 Task: Create a due date automation trigger when advanced on, on the tuesday of the week a card is due add fields with custom field "Resume" set to a number lower than 1 and greater than 10 at 11:00 AM.
Action: Mouse moved to (815, 255)
Screenshot: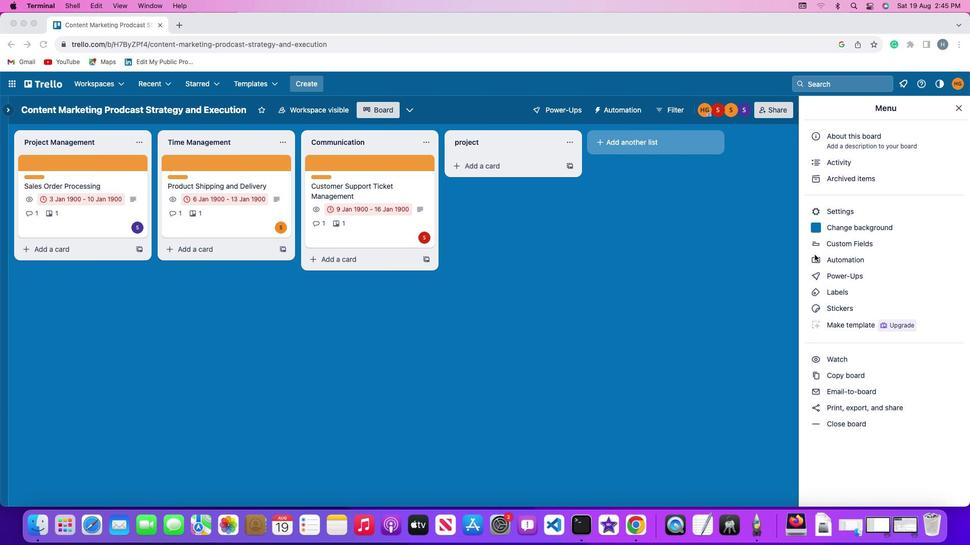 
Action: Mouse pressed left at (815, 255)
Screenshot: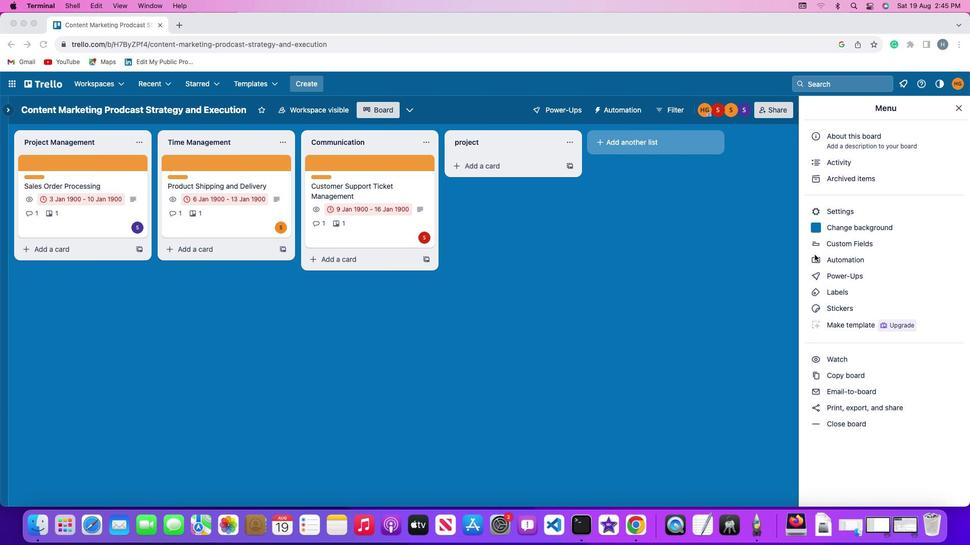 
Action: Mouse moved to (815, 255)
Screenshot: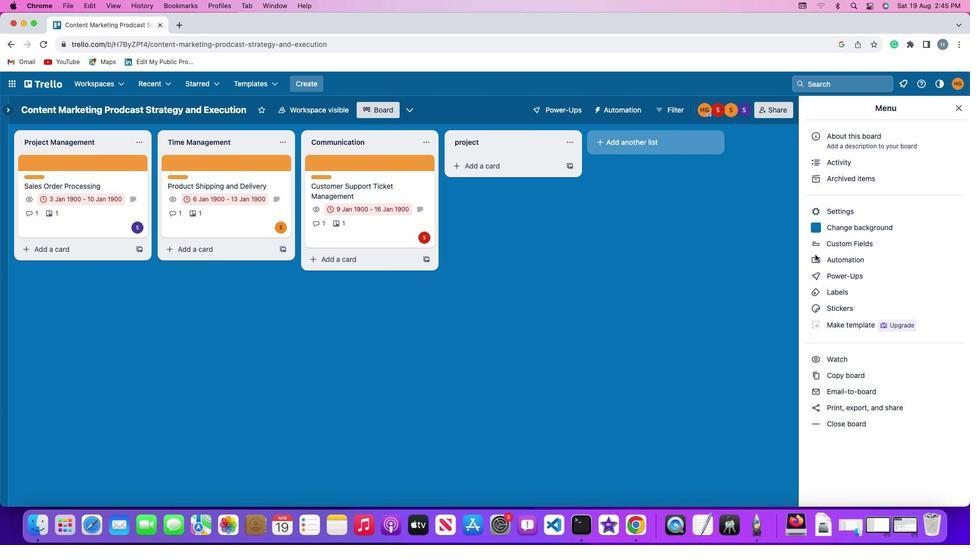 
Action: Mouse pressed left at (815, 255)
Screenshot: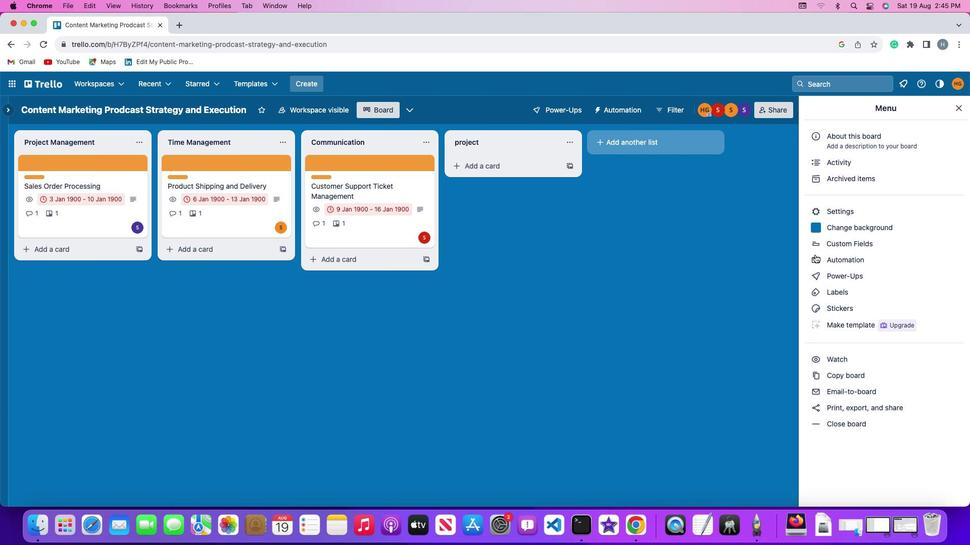 
Action: Mouse moved to (53, 238)
Screenshot: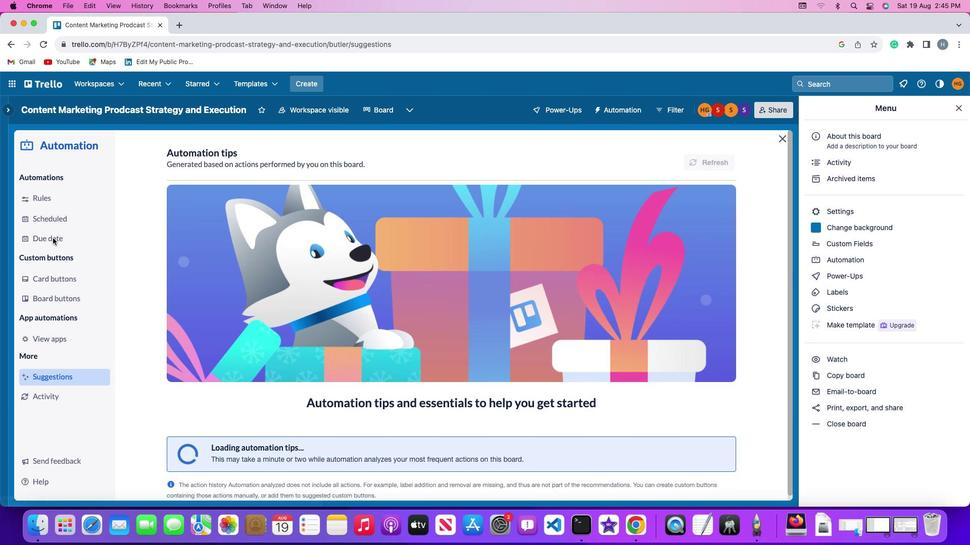 
Action: Mouse pressed left at (53, 238)
Screenshot: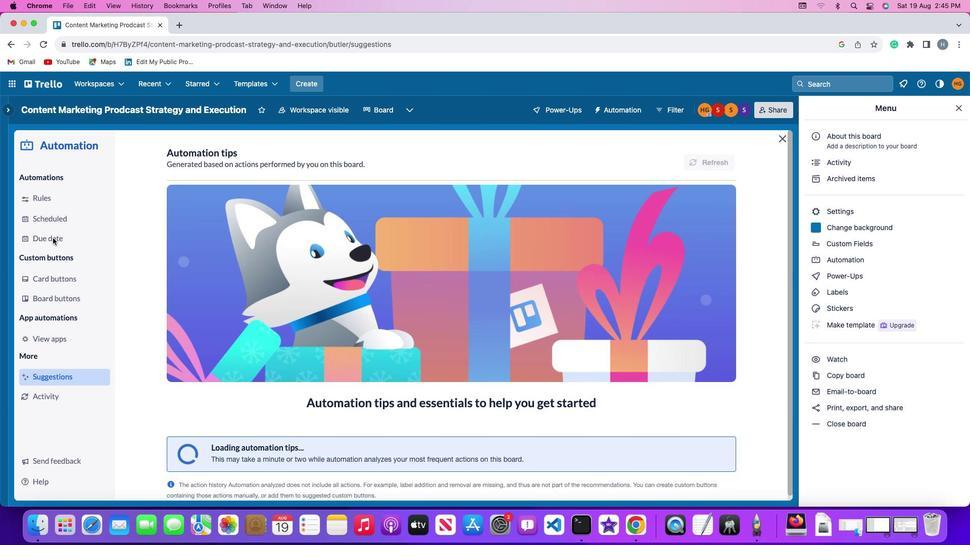 
Action: Mouse moved to (672, 157)
Screenshot: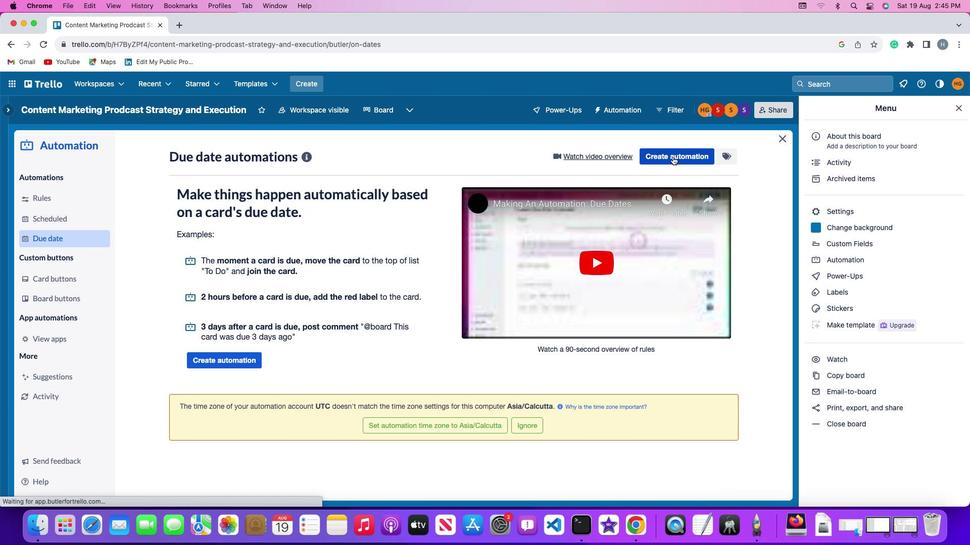 
Action: Mouse pressed left at (672, 157)
Screenshot: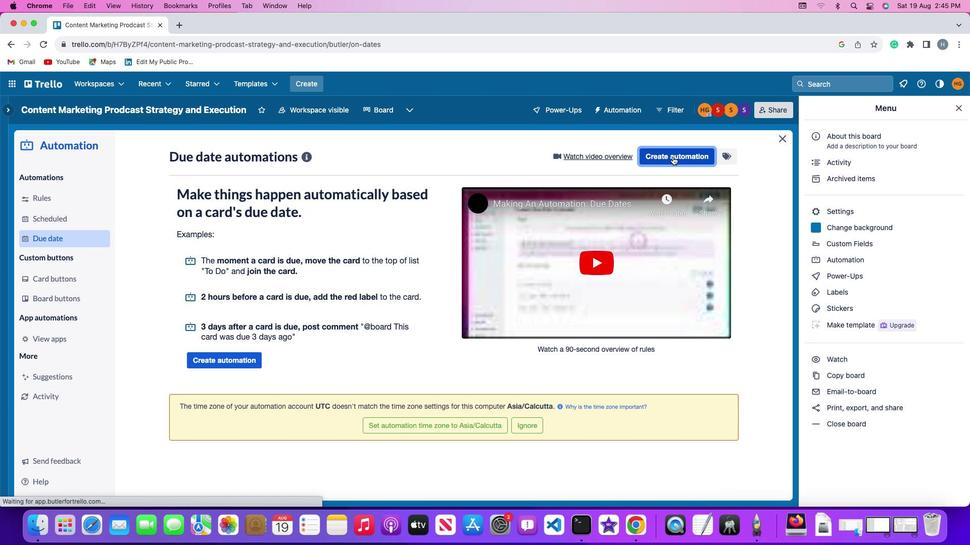 
Action: Mouse moved to (178, 250)
Screenshot: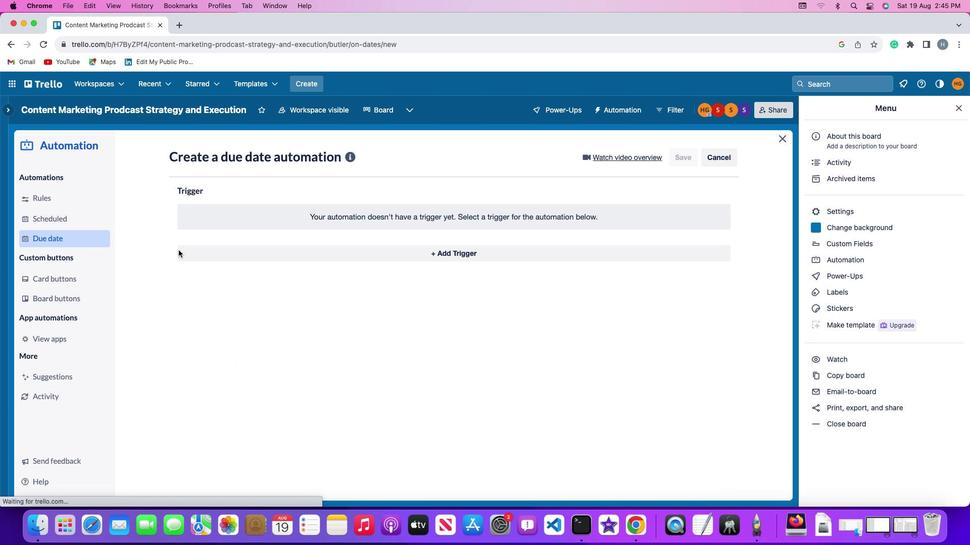 
Action: Mouse pressed left at (178, 250)
Screenshot: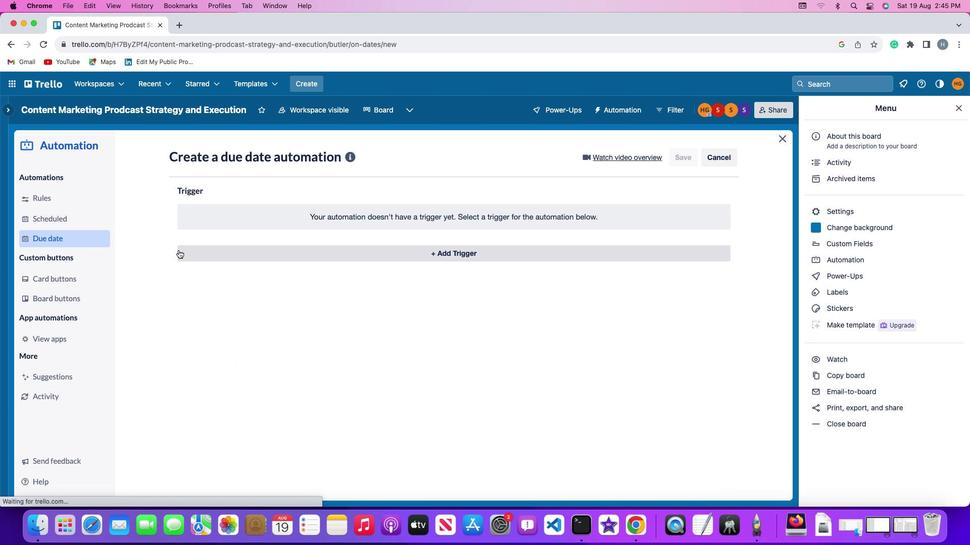 
Action: Mouse moved to (227, 436)
Screenshot: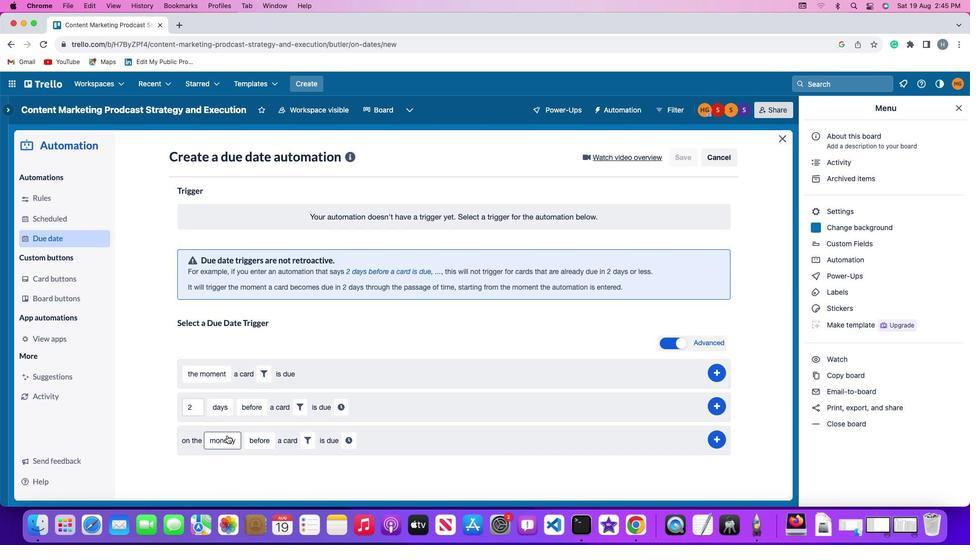 
Action: Mouse pressed left at (227, 436)
Screenshot: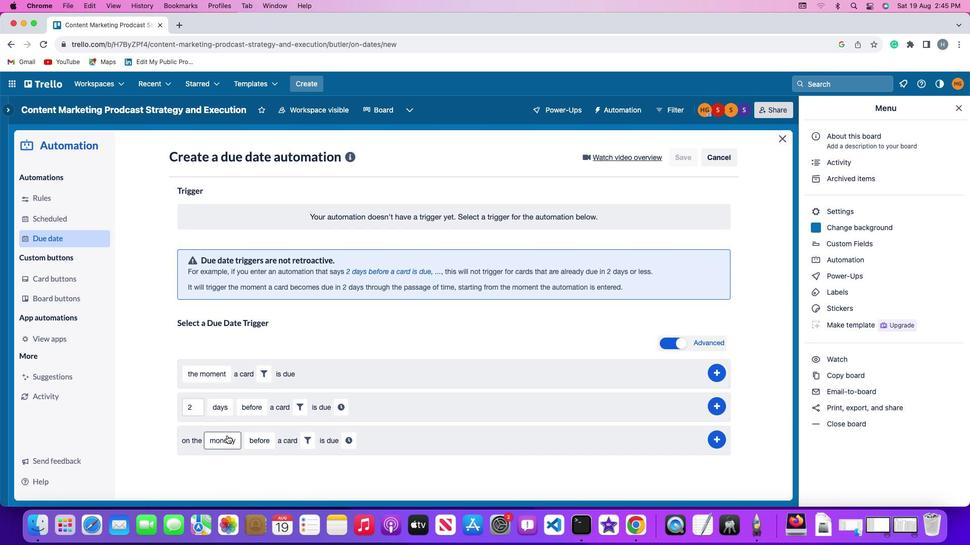 
Action: Mouse moved to (236, 321)
Screenshot: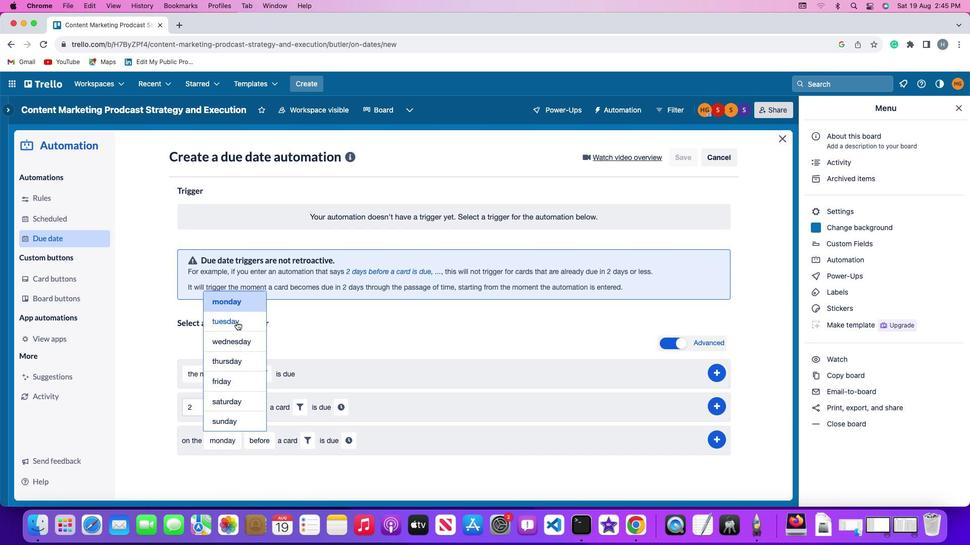 
Action: Mouse pressed left at (236, 321)
Screenshot: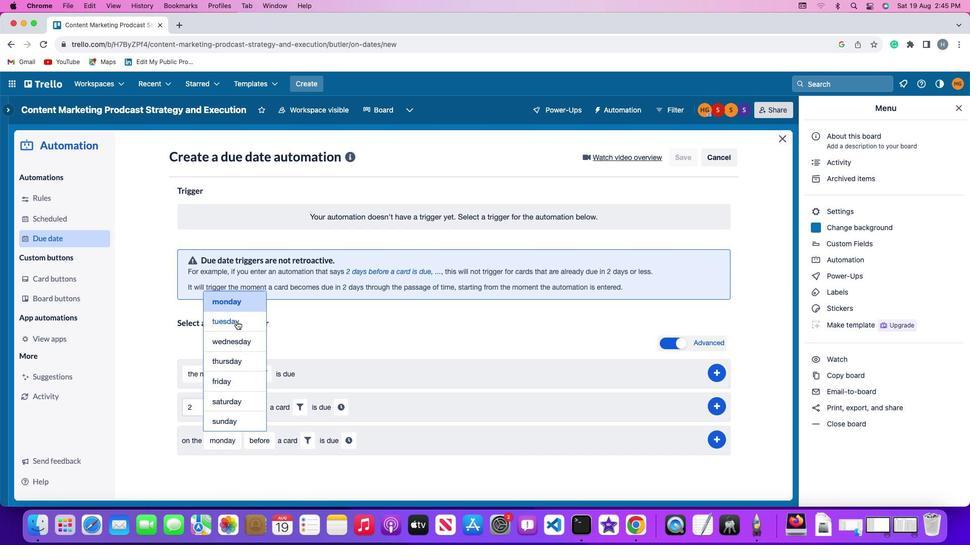 
Action: Mouse moved to (260, 442)
Screenshot: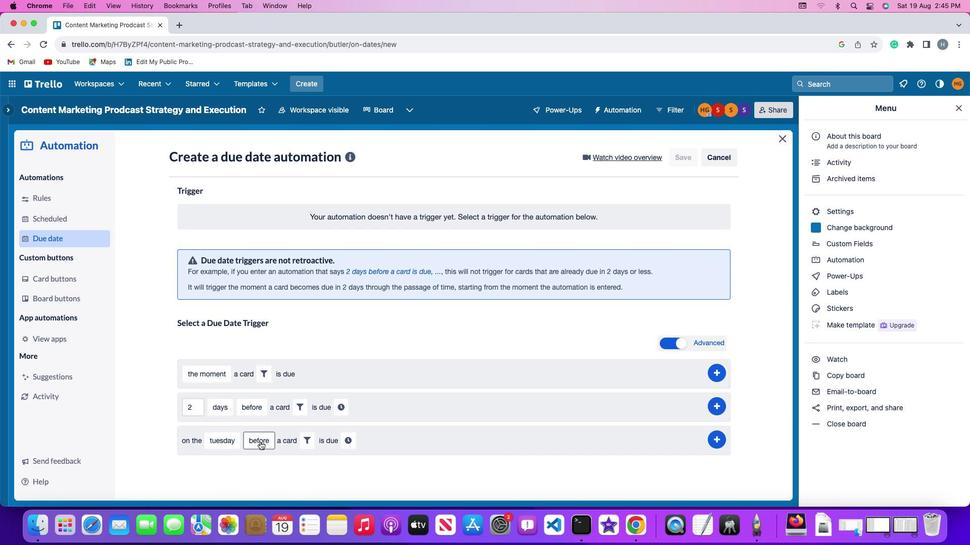 
Action: Mouse pressed left at (260, 442)
Screenshot: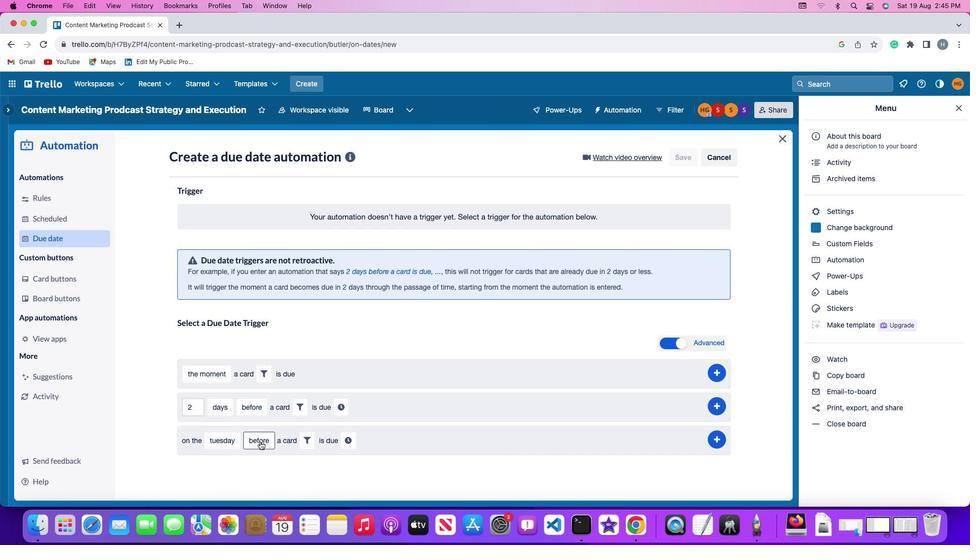 
Action: Mouse moved to (269, 398)
Screenshot: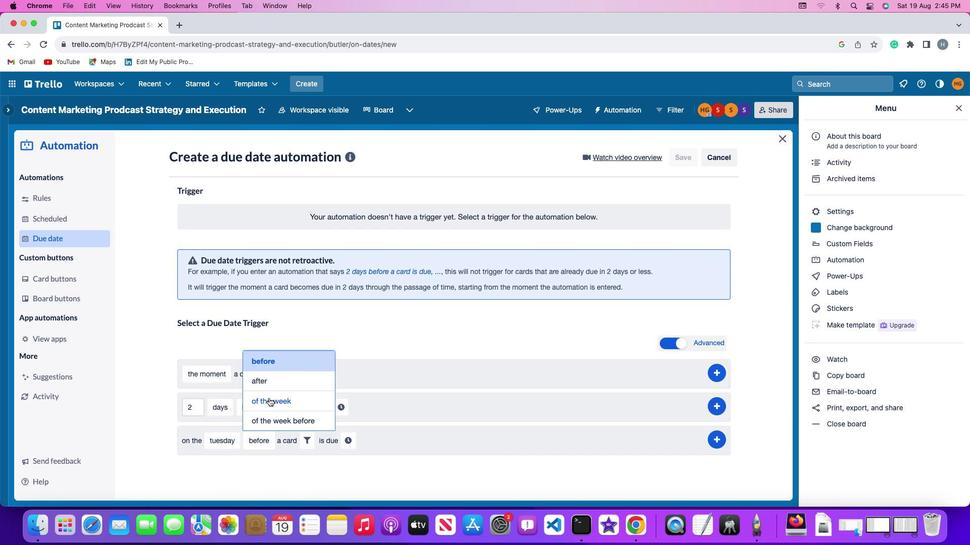 
Action: Mouse pressed left at (269, 398)
Screenshot: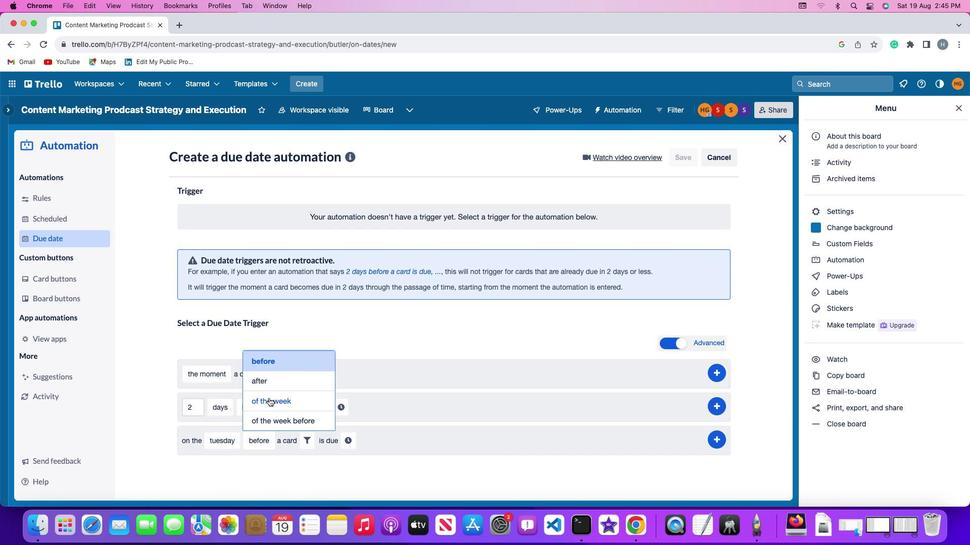 
Action: Mouse moved to (324, 436)
Screenshot: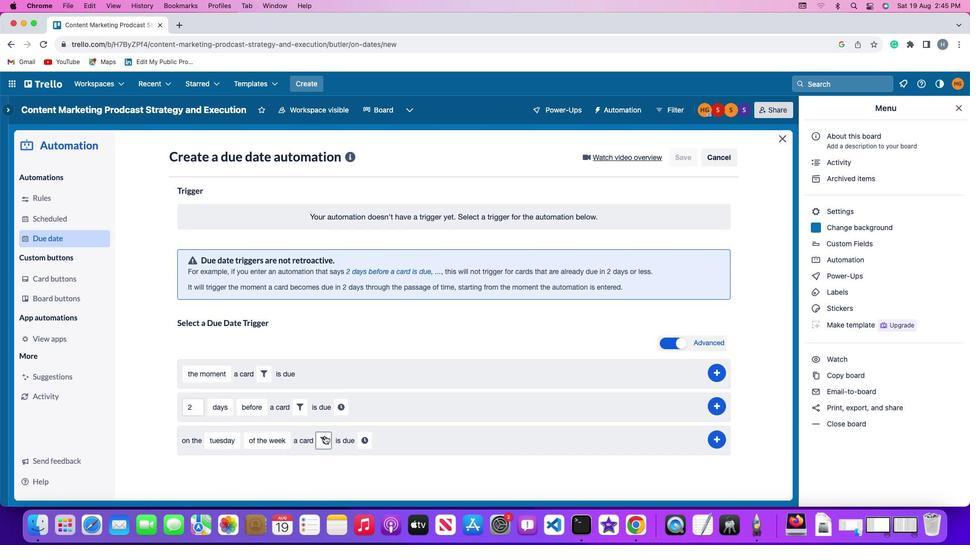 
Action: Mouse pressed left at (324, 436)
Screenshot: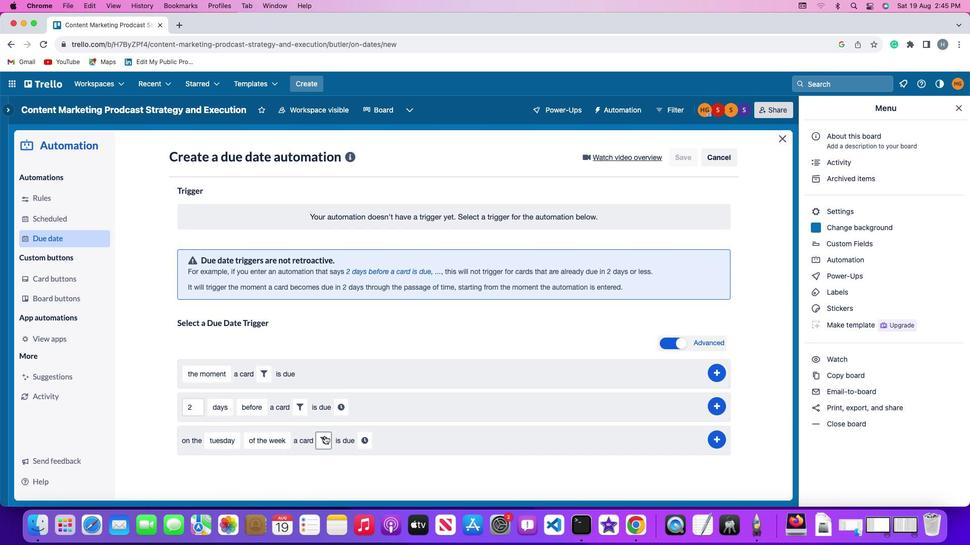 
Action: Mouse moved to (476, 469)
Screenshot: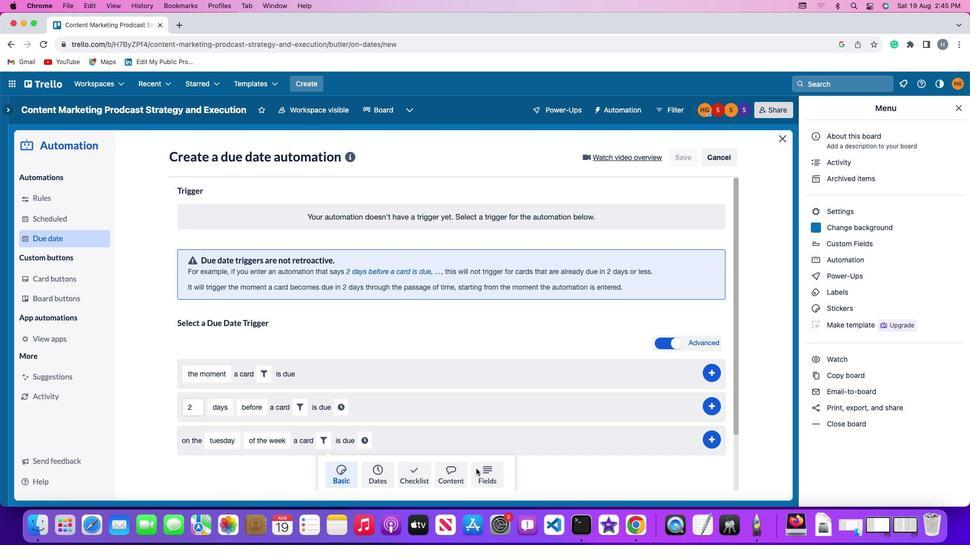 
Action: Mouse pressed left at (476, 469)
Screenshot: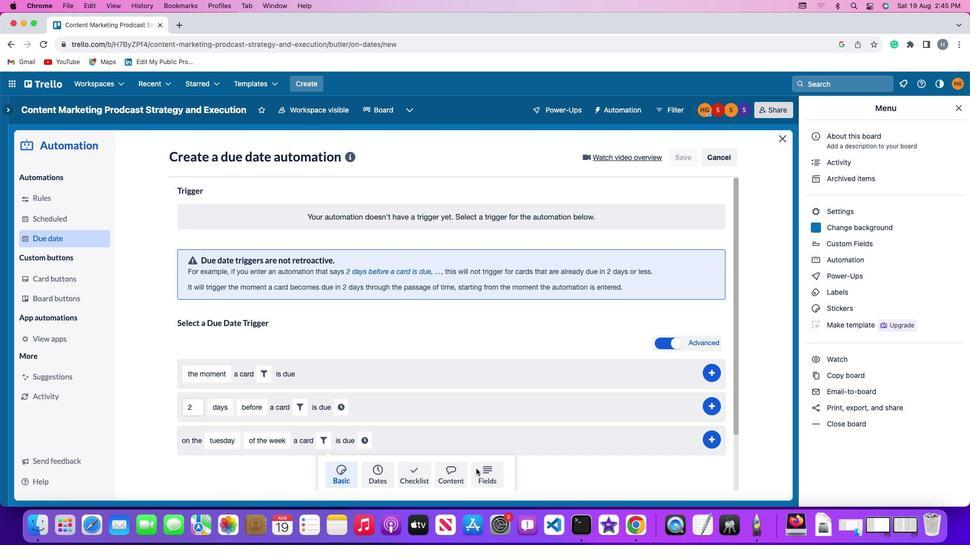 
Action: Mouse moved to (272, 449)
Screenshot: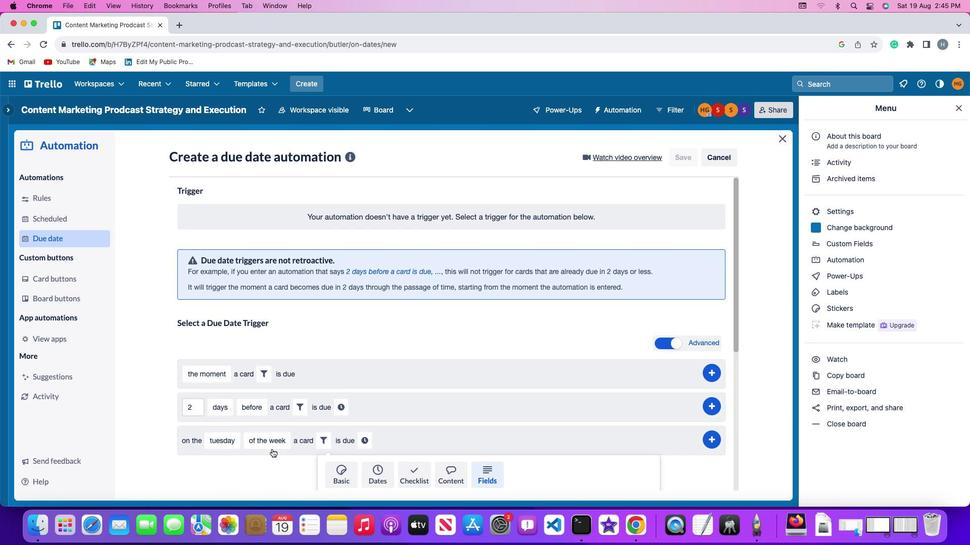 
Action: Mouse scrolled (272, 449) with delta (0, 0)
Screenshot: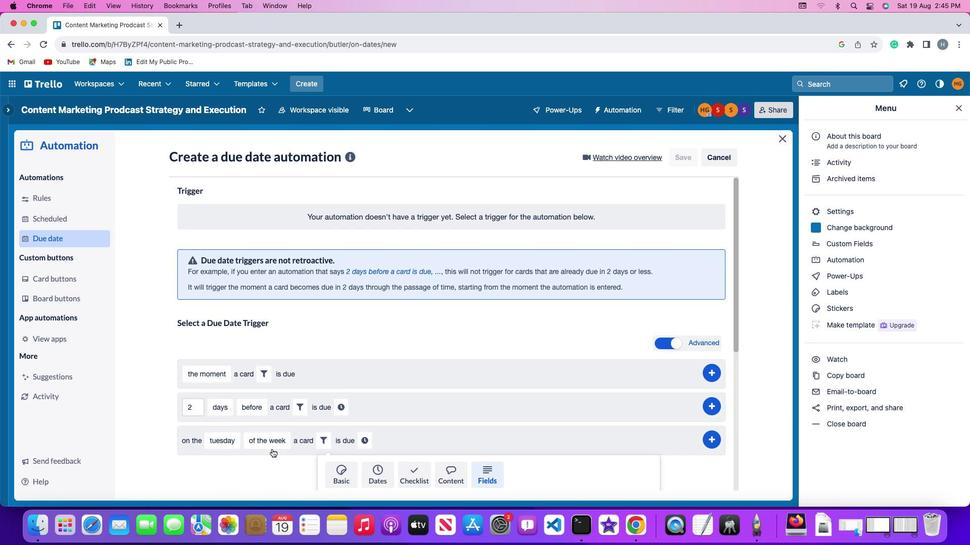 
Action: Mouse moved to (272, 449)
Screenshot: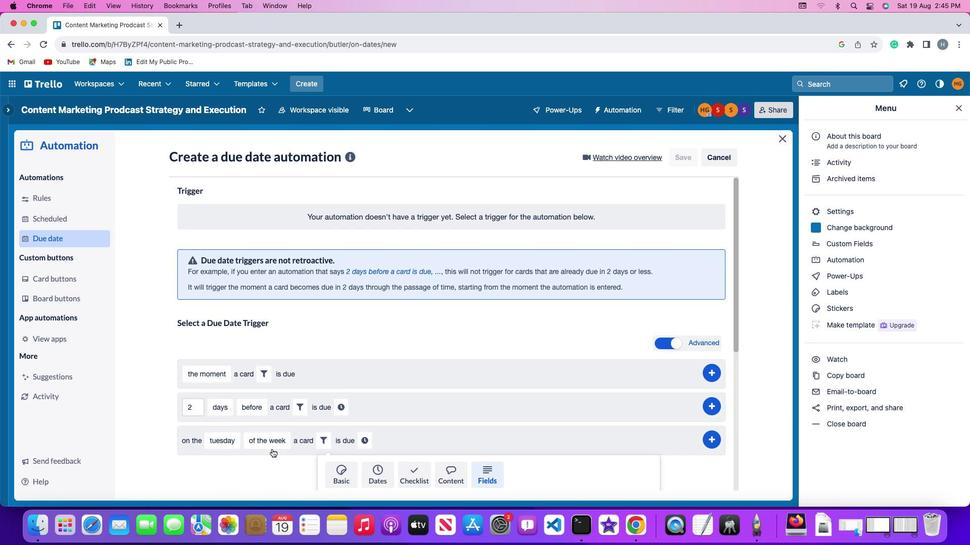 
Action: Mouse scrolled (272, 449) with delta (0, 0)
Screenshot: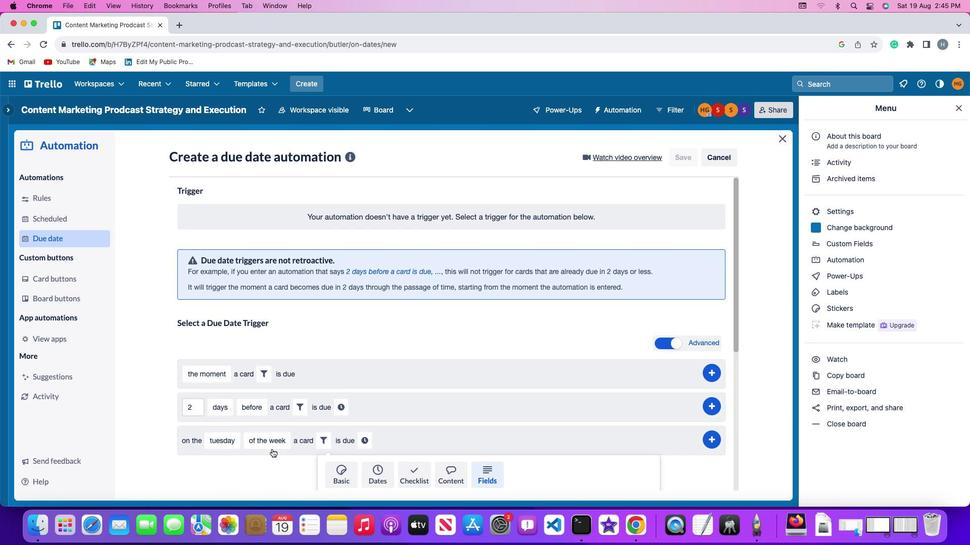 
Action: Mouse moved to (271, 449)
Screenshot: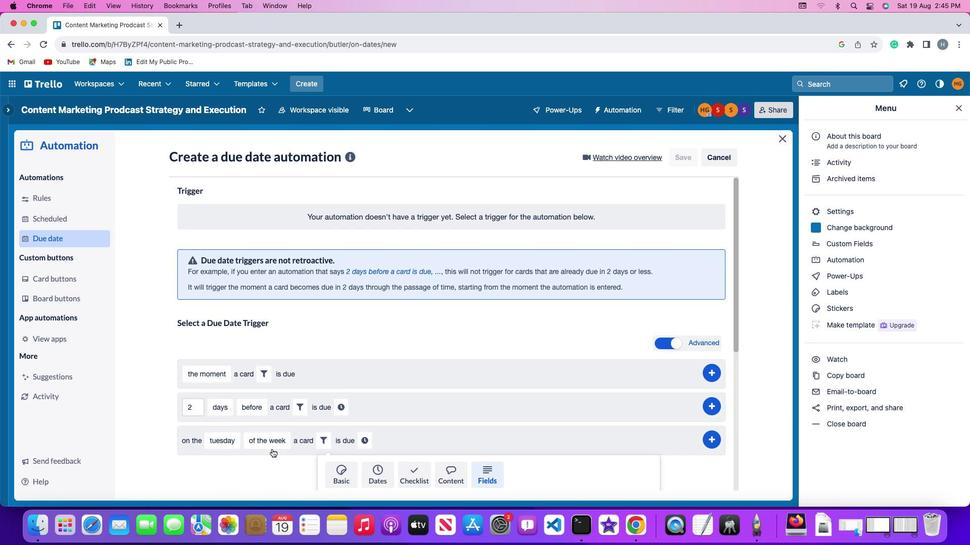 
Action: Mouse scrolled (271, 449) with delta (0, -1)
Screenshot: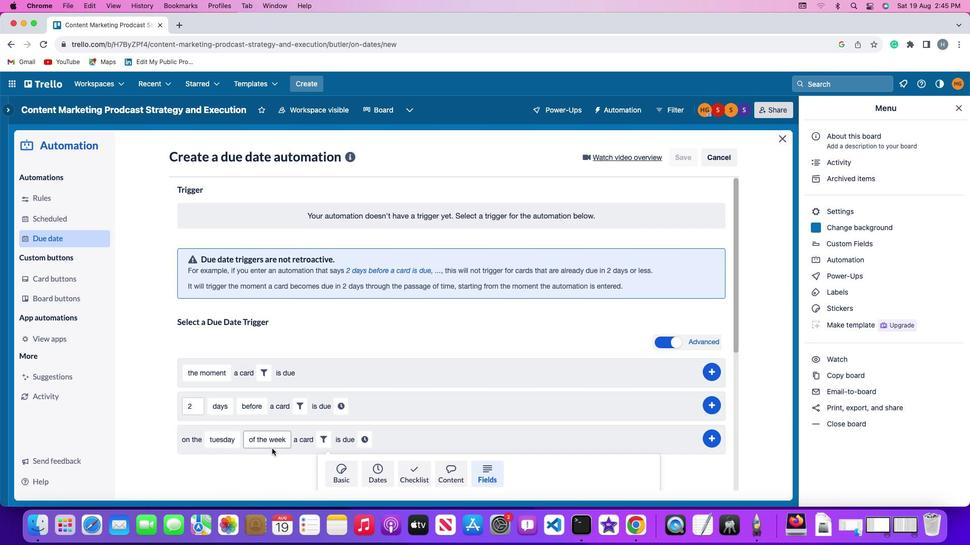 
Action: Mouse moved to (271, 449)
Screenshot: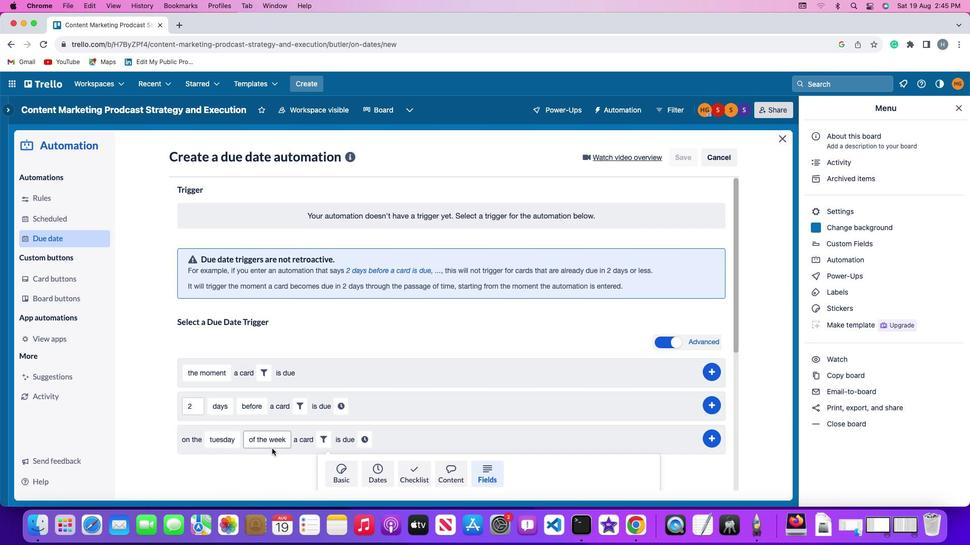 
Action: Mouse scrolled (271, 449) with delta (0, -2)
Screenshot: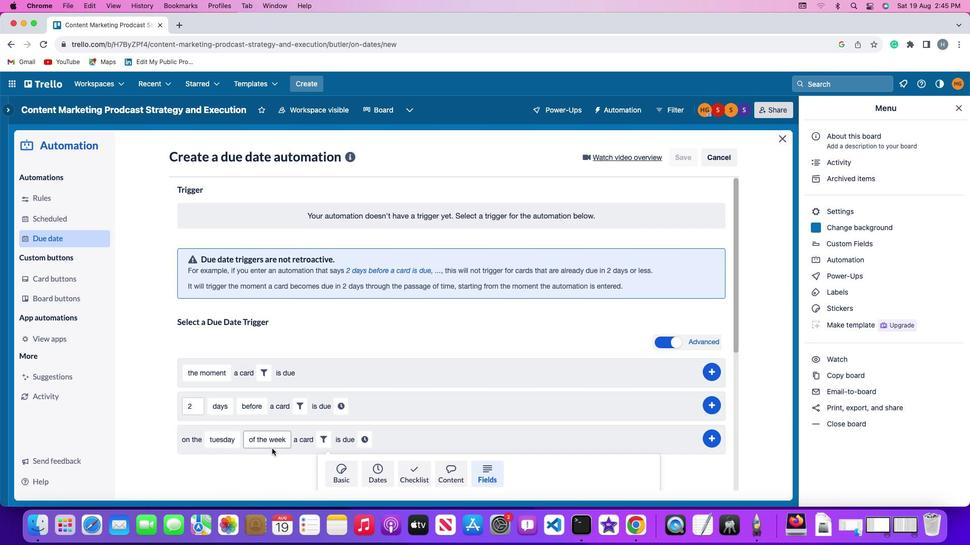 
Action: Mouse moved to (271, 448)
Screenshot: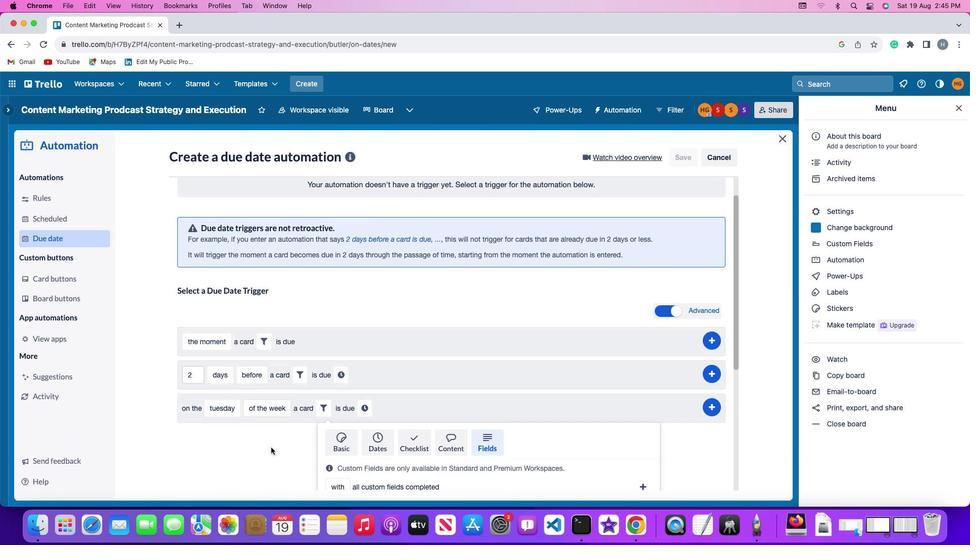
Action: Mouse scrolled (271, 448) with delta (0, -3)
Screenshot: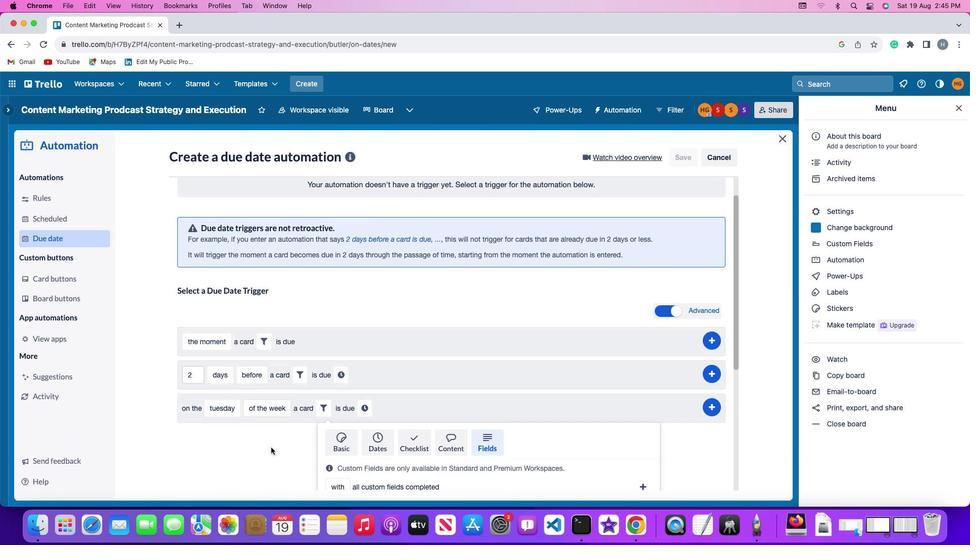 
Action: Mouse moved to (271, 447)
Screenshot: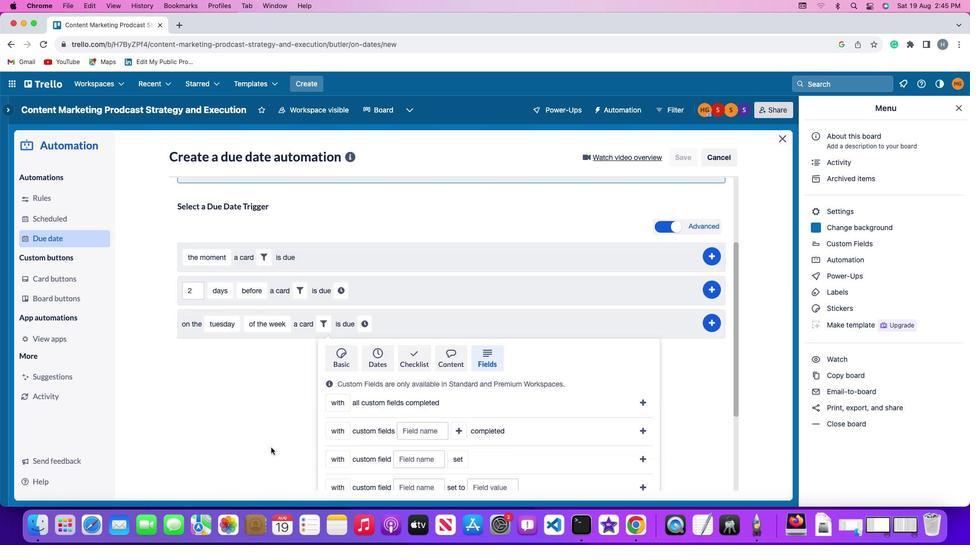 
Action: Mouse scrolled (271, 447) with delta (0, 0)
Screenshot: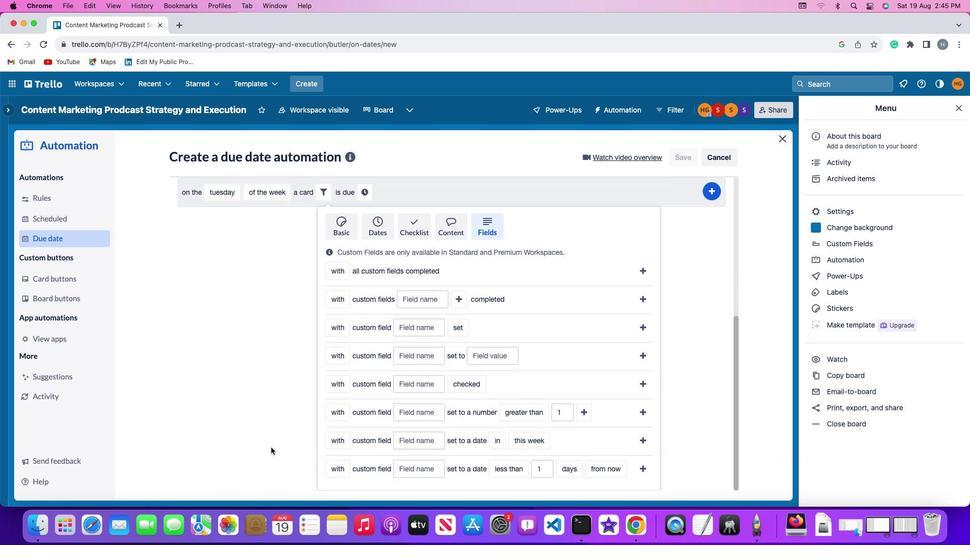 
Action: Mouse scrolled (271, 447) with delta (0, 0)
Screenshot: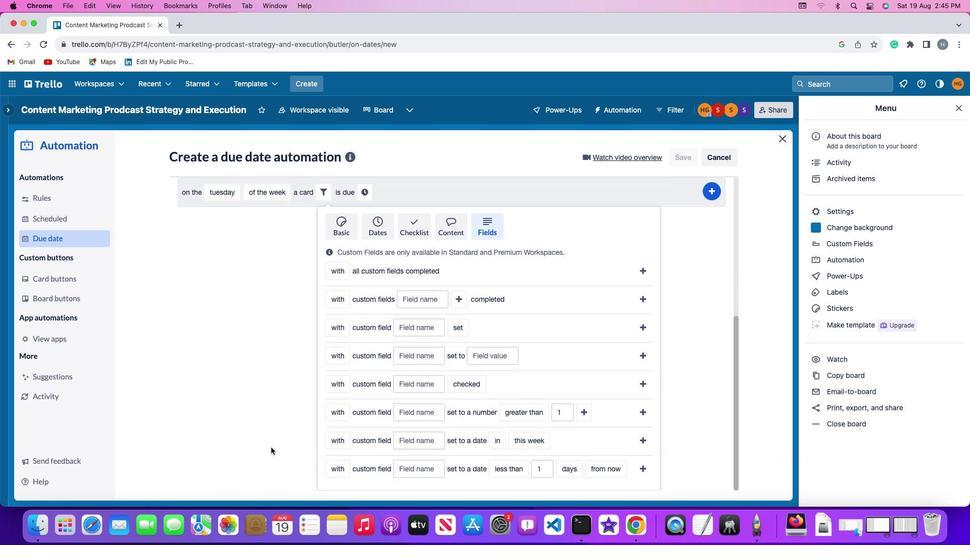 
Action: Mouse scrolled (271, 447) with delta (0, -1)
Screenshot: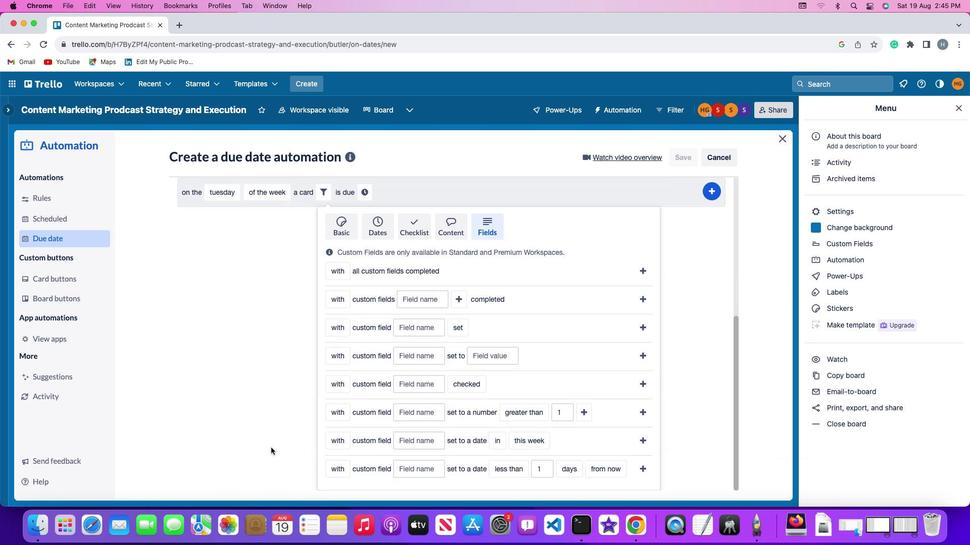 
Action: Mouse scrolled (271, 447) with delta (0, -2)
Screenshot: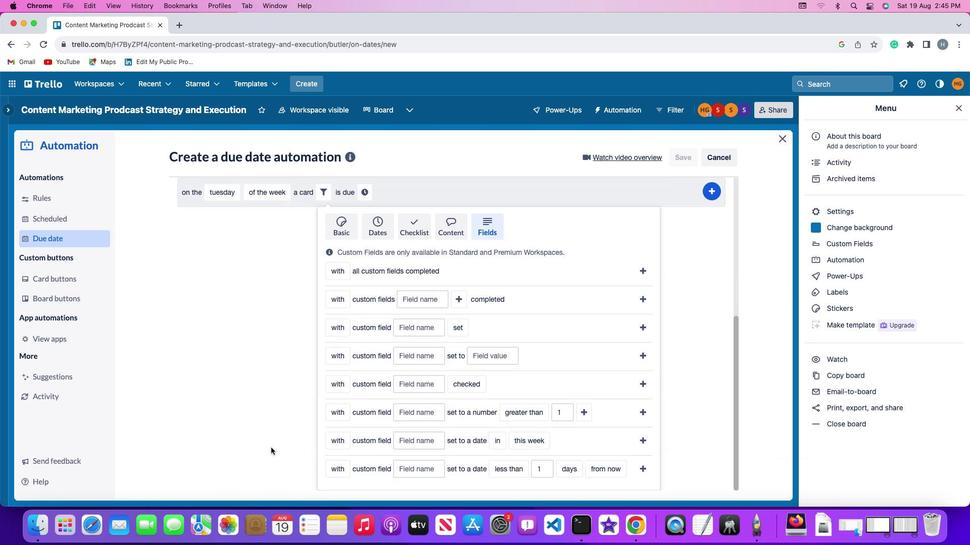 
Action: Mouse scrolled (271, 447) with delta (0, -3)
Screenshot: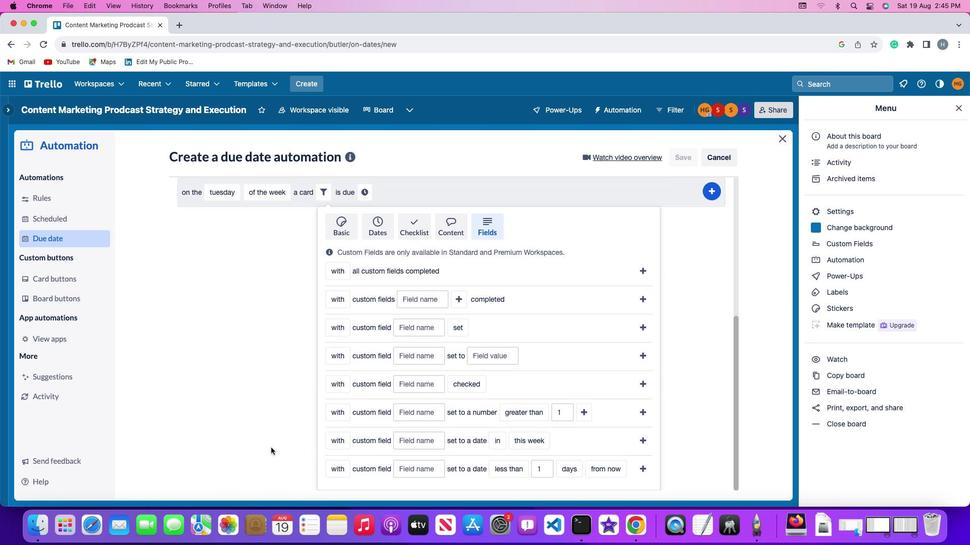 
Action: Mouse moved to (328, 417)
Screenshot: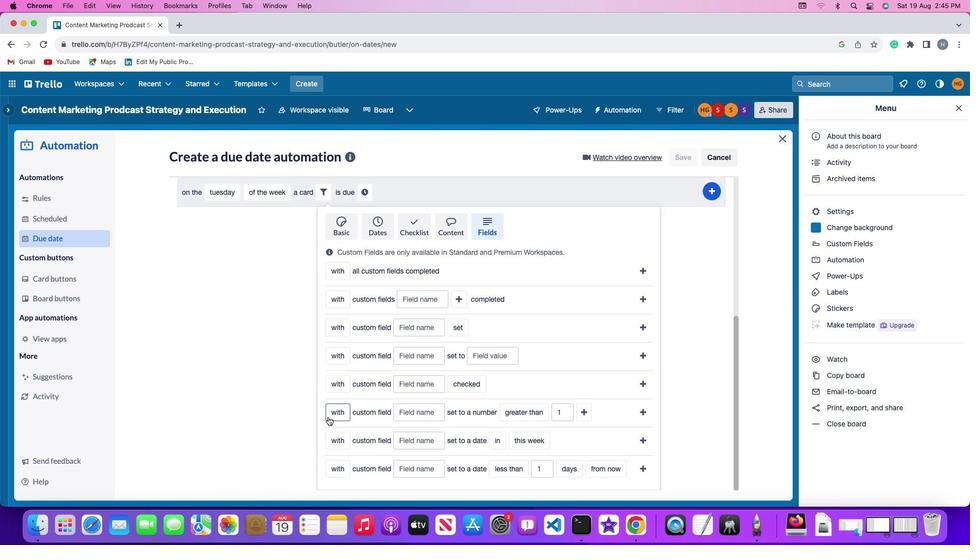 
Action: Mouse pressed left at (328, 417)
Screenshot: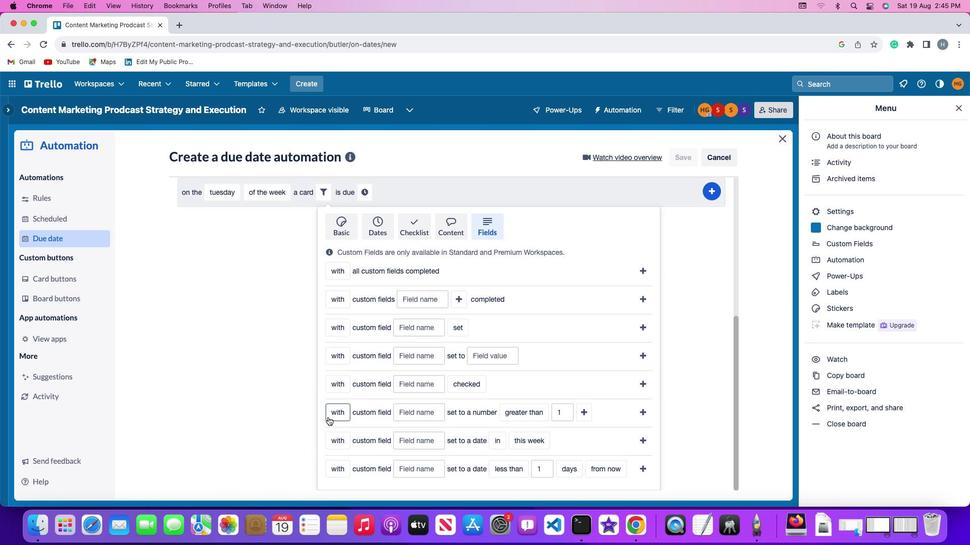 
Action: Mouse moved to (343, 435)
Screenshot: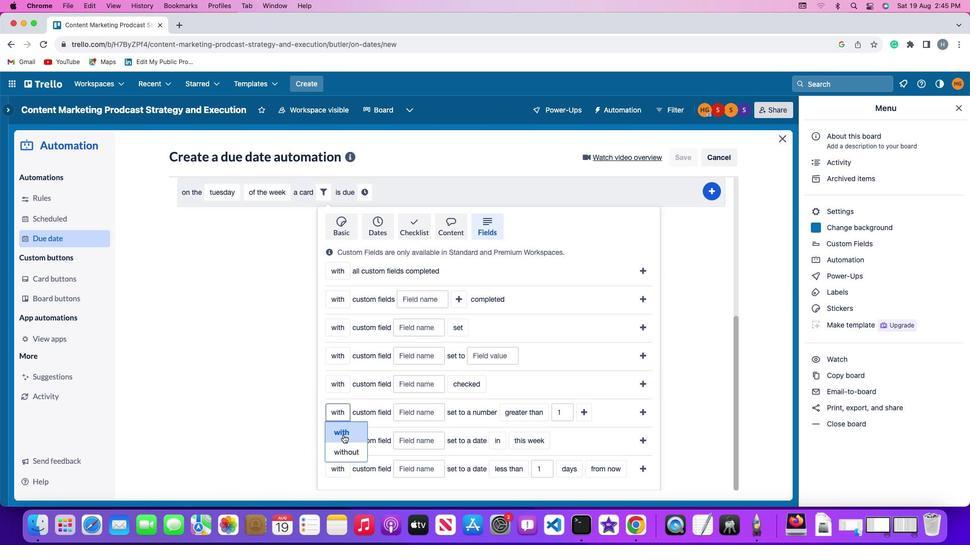 
Action: Mouse pressed left at (343, 435)
Screenshot: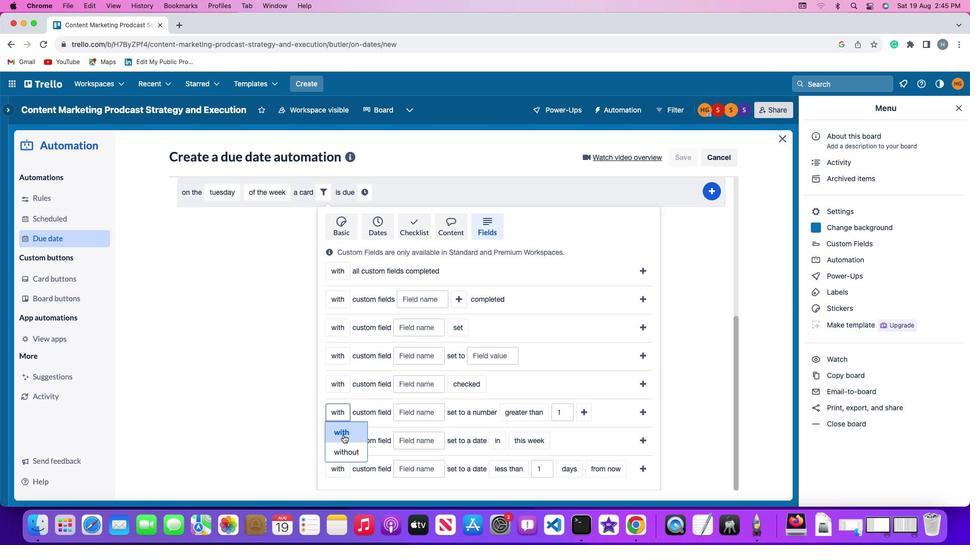 
Action: Mouse moved to (419, 412)
Screenshot: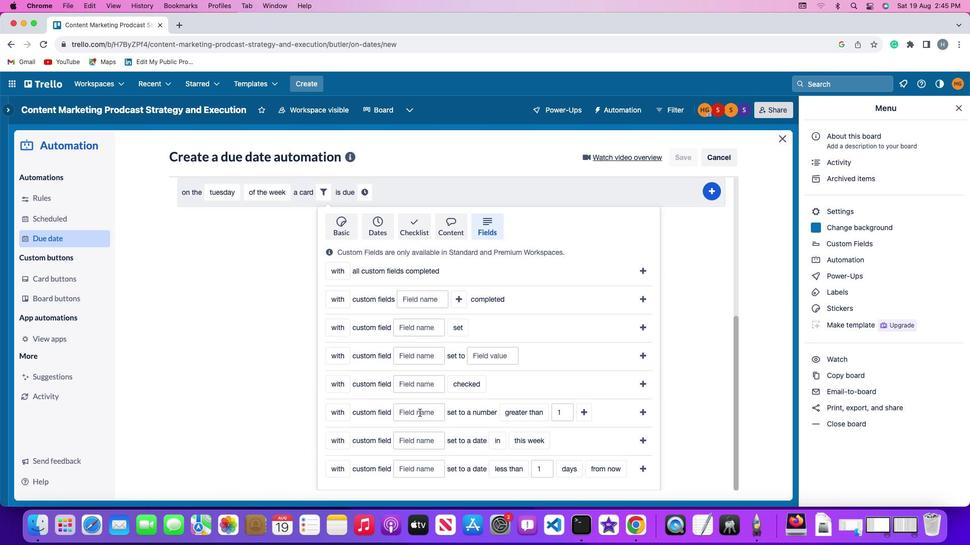 
Action: Mouse pressed left at (419, 412)
Screenshot: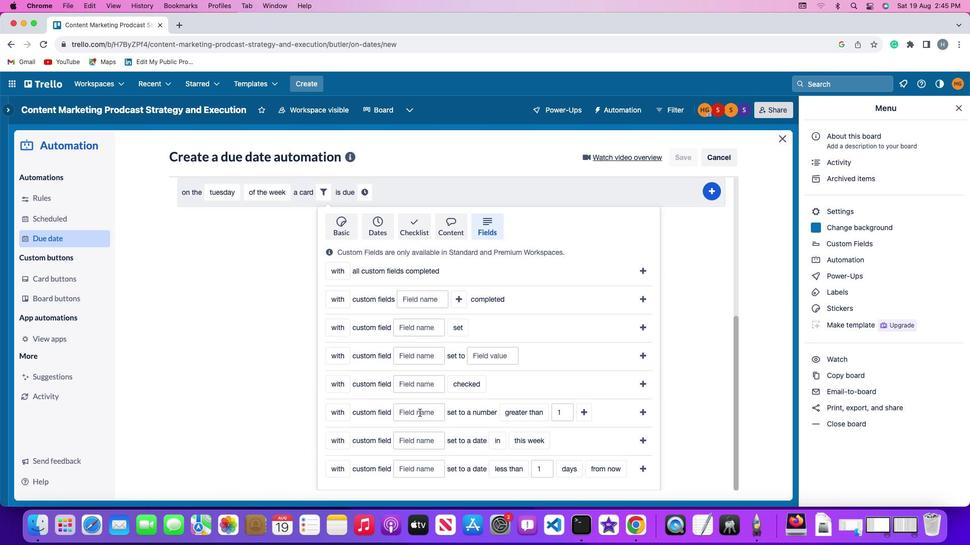 
Action: Key pressed Key.shift'R''e'
Screenshot: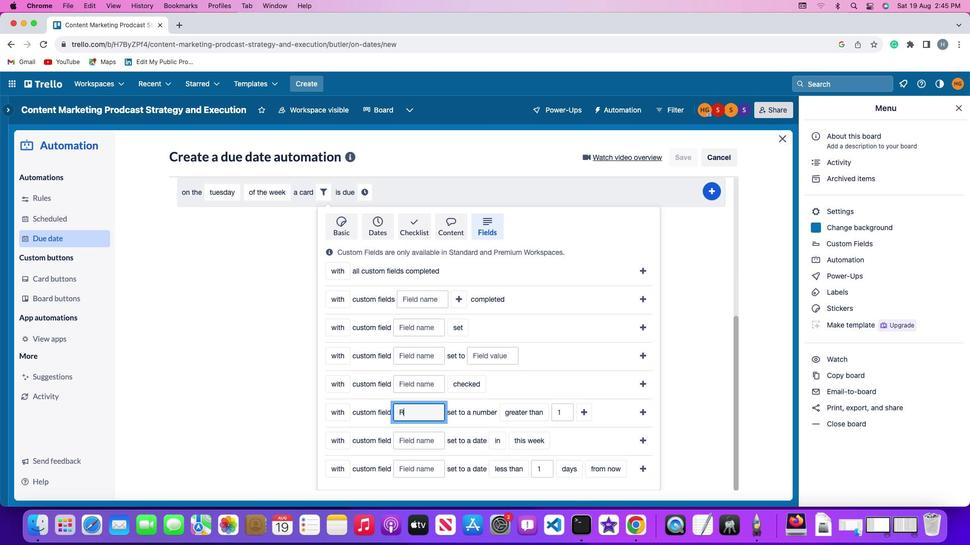 
Action: Mouse moved to (417, 413)
Screenshot: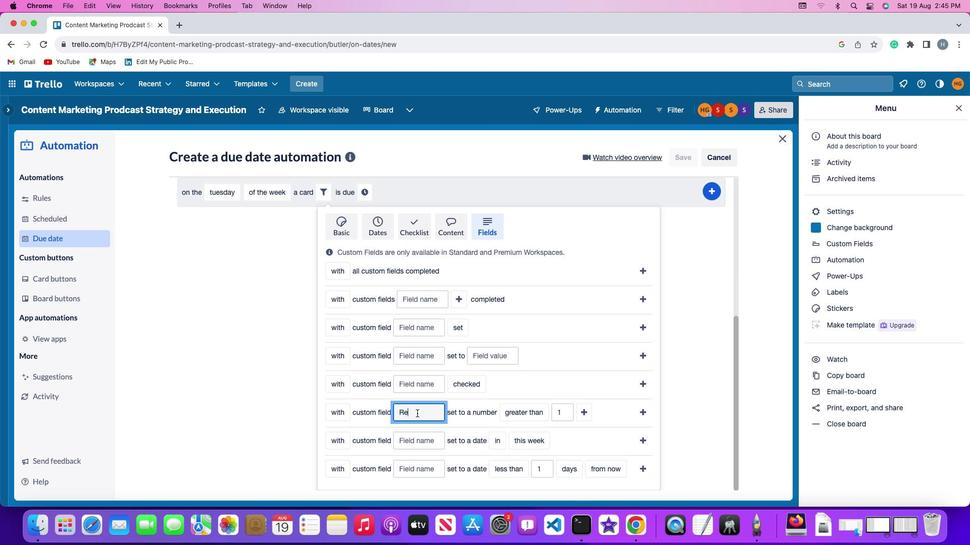 
Action: Key pressed 's'
Screenshot: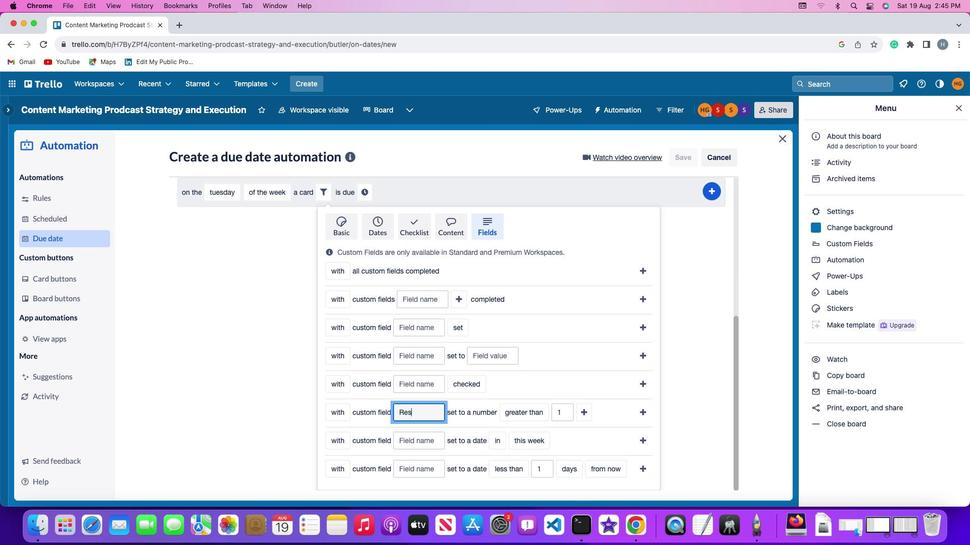
Action: Mouse moved to (416, 413)
Screenshot: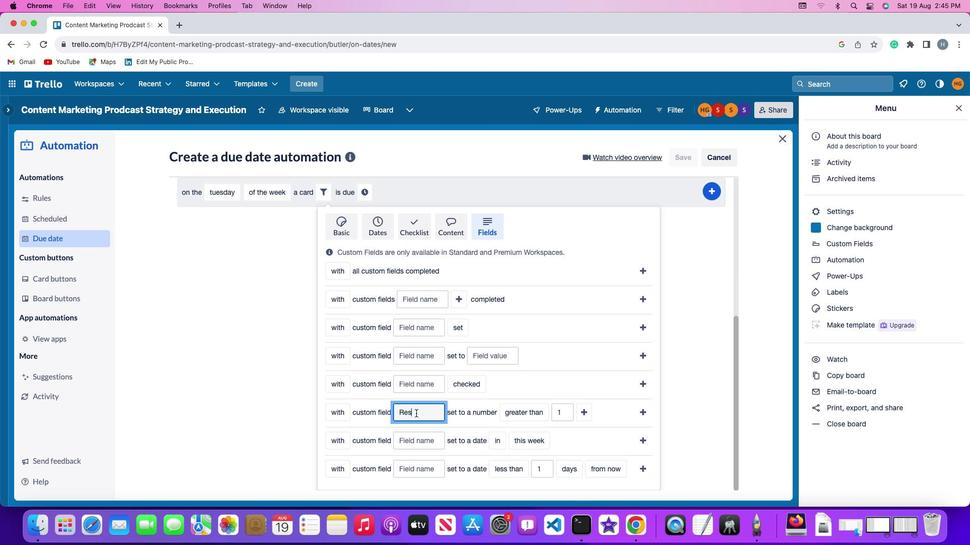 
Action: Key pressed 'u''m'
Screenshot: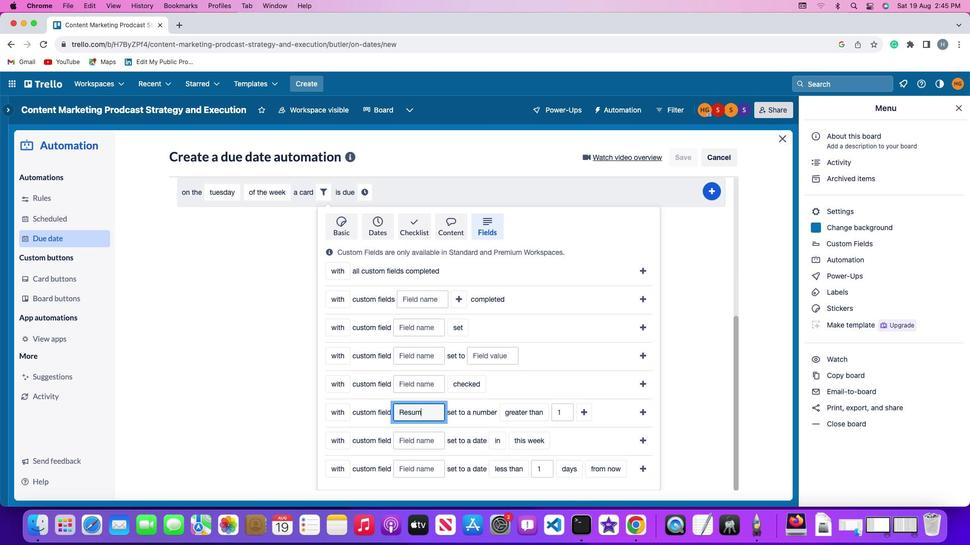 
Action: Mouse moved to (416, 413)
Screenshot: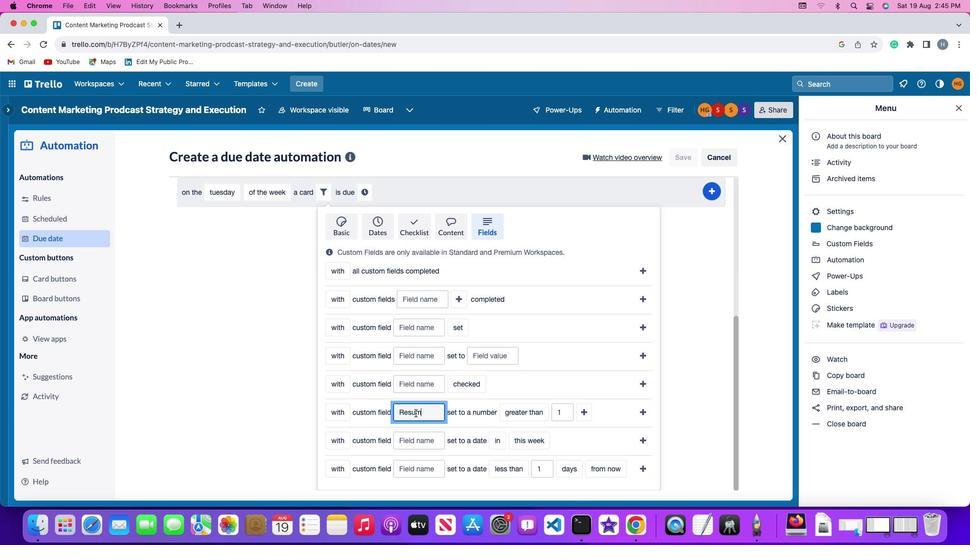 
Action: Key pressed 'e'
Screenshot: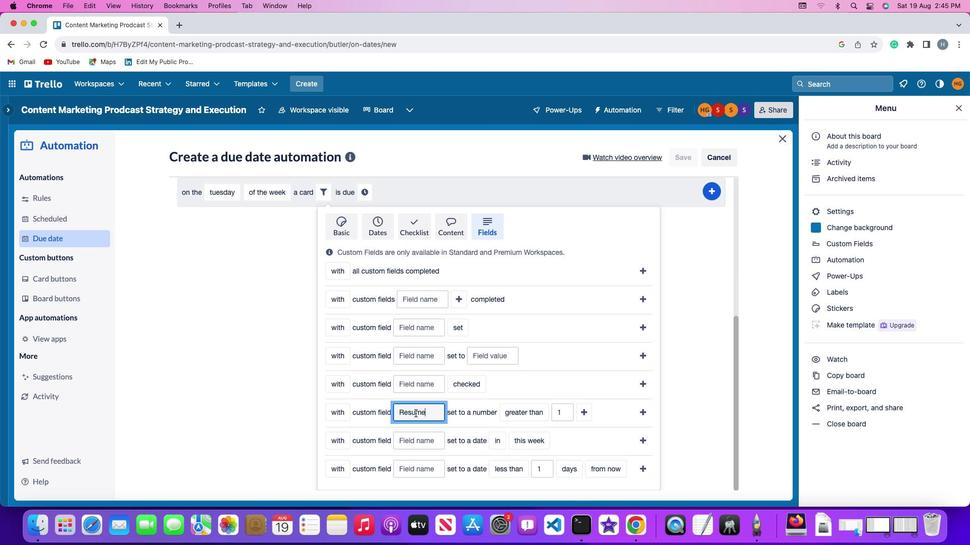
Action: Mouse moved to (509, 413)
Screenshot: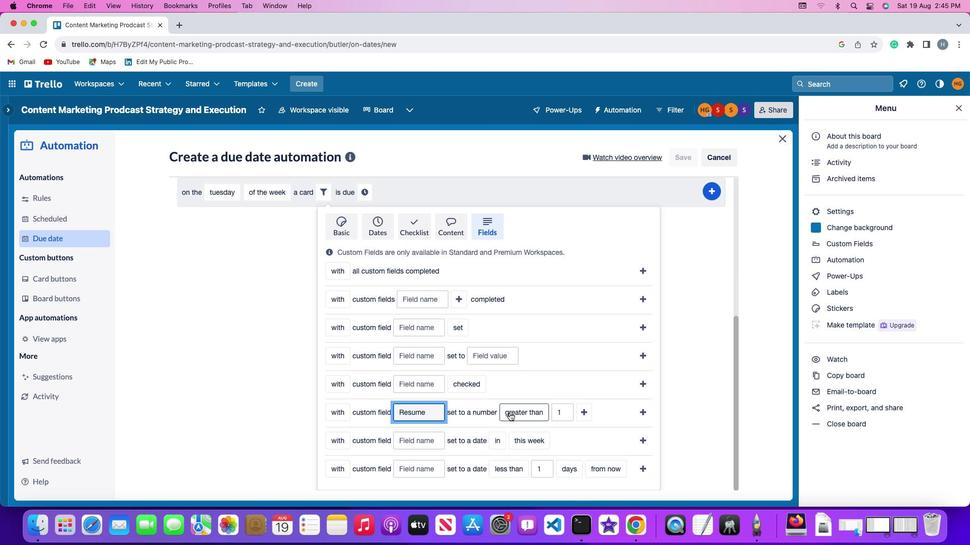 
Action: Mouse pressed left at (509, 413)
Screenshot: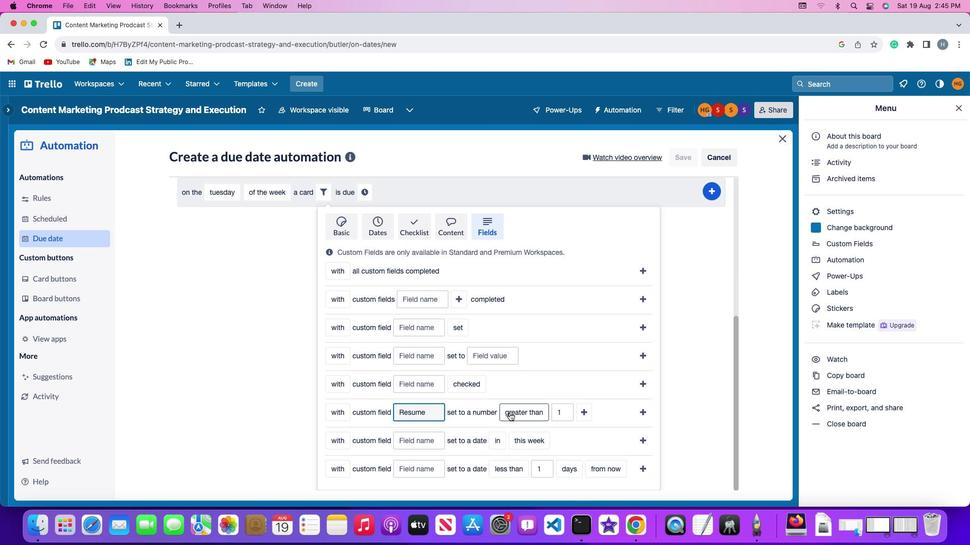 
Action: Mouse moved to (523, 371)
Screenshot: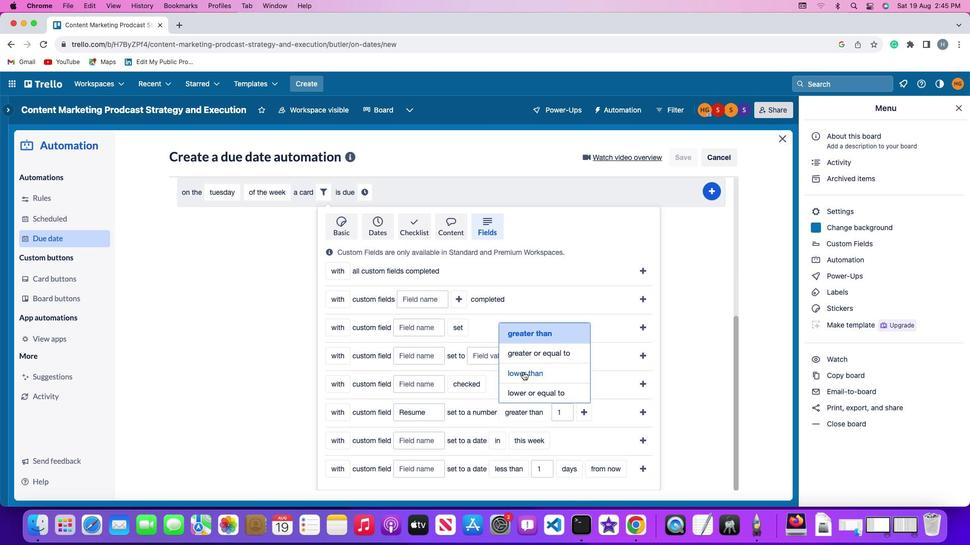 
Action: Mouse pressed left at (523, 371)
Screenshot: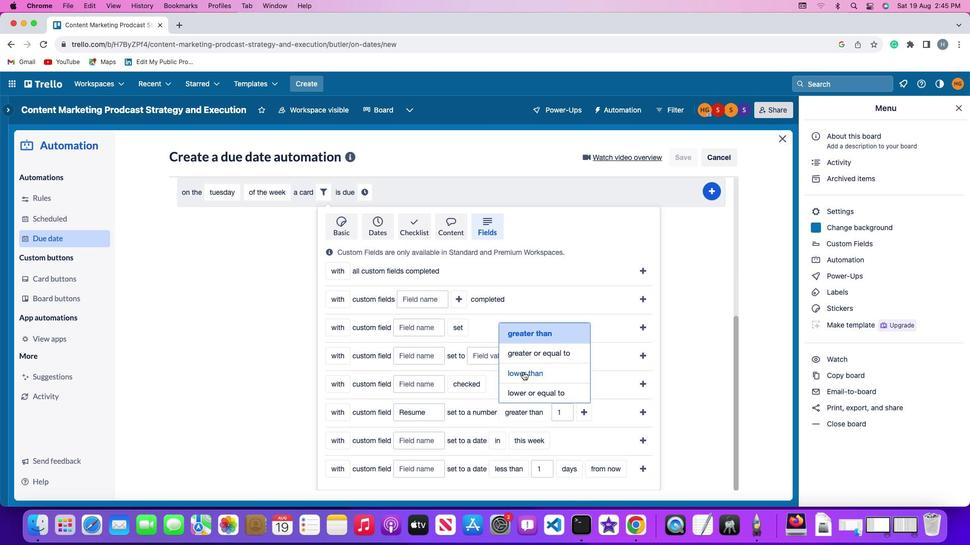 
Action: Mouse moved to (565, 411)
Screenshot: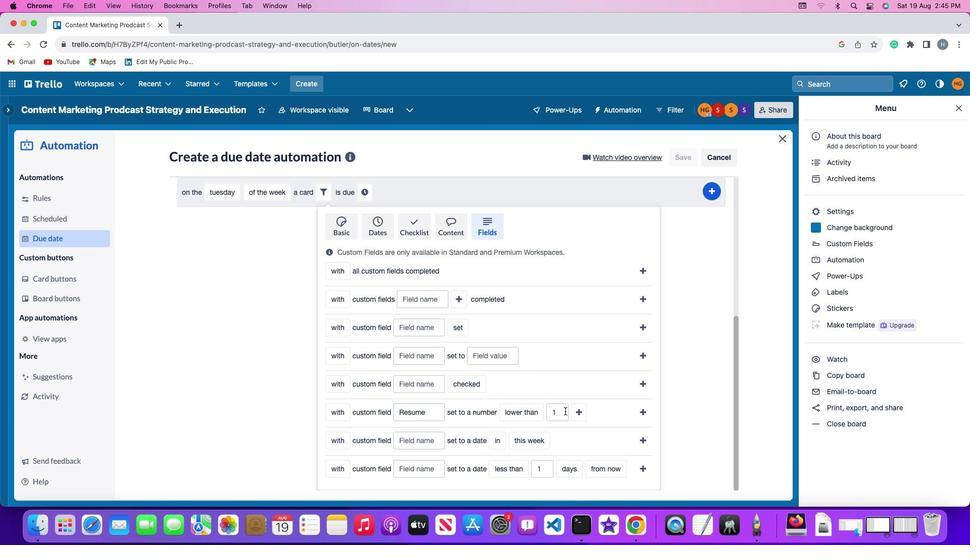 
Action: Mouse pressed left at (565, 411)
Screenshot: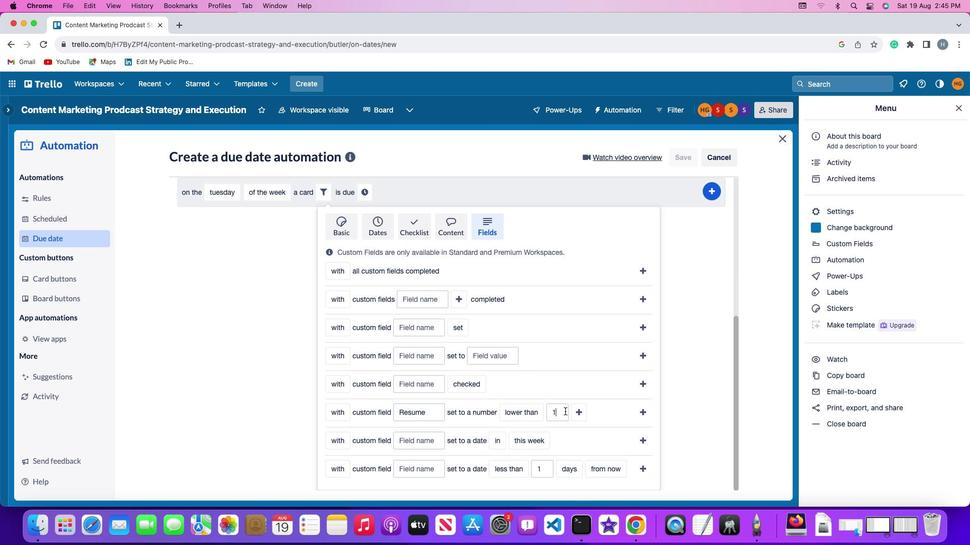 
Action: Mouse moved to (565, 410)
Screenshot: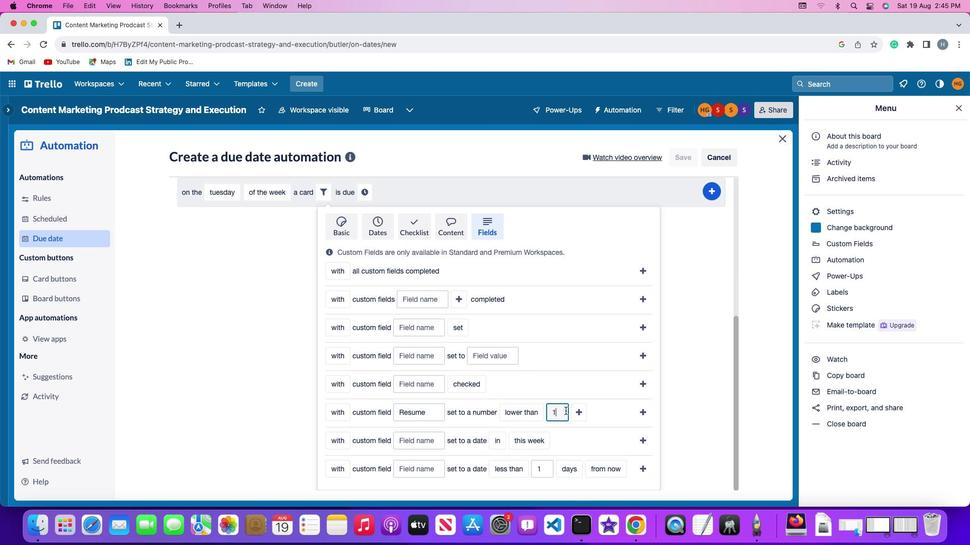 
Action: Key pressed Key.backspace'1'
Screenshot: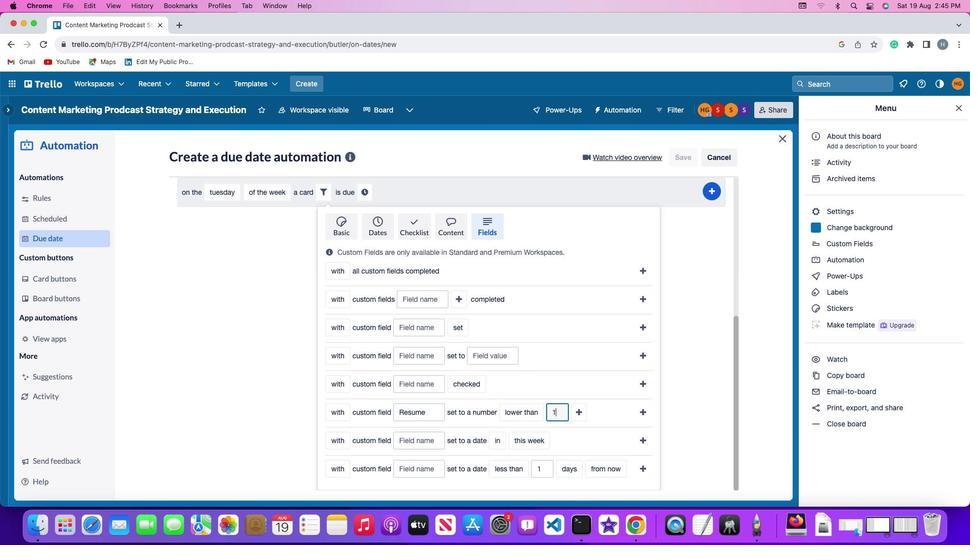 
Action: Mouse moved to (582, 410)
Screenshot: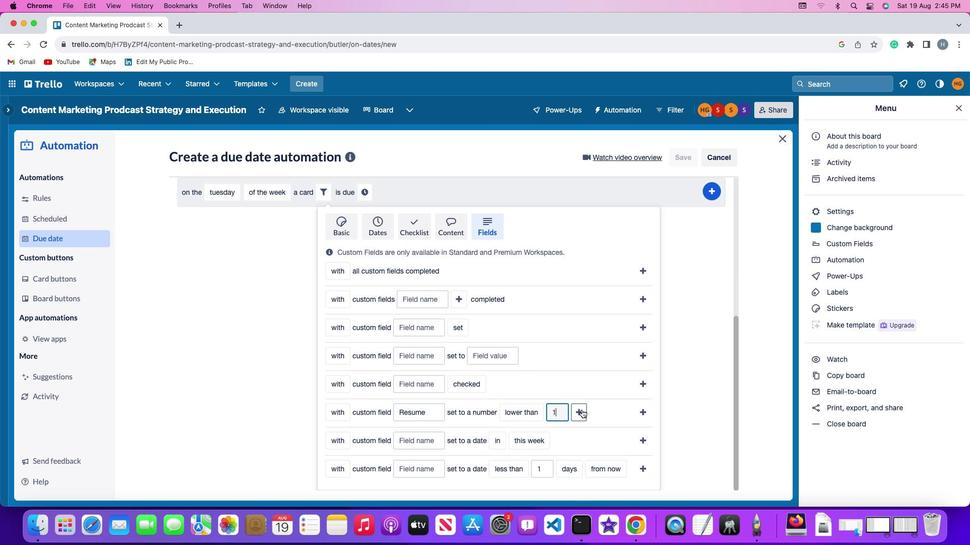 
Action: Mouse pressed left at (582, 410)
Screenshot: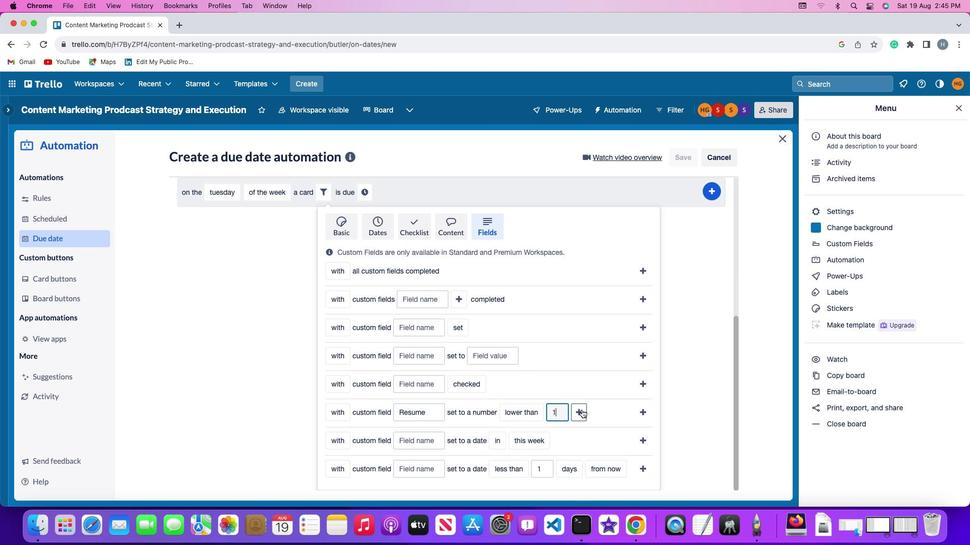 
Action: Mouse moved to (599, 410)
Screenshot: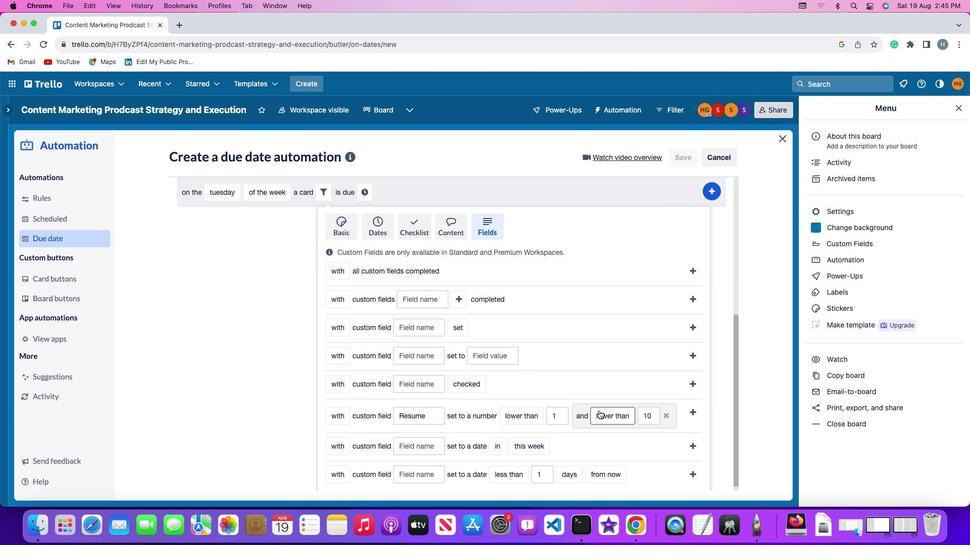 
Action: Mouse pressed left at (599, 410)
Screenshot: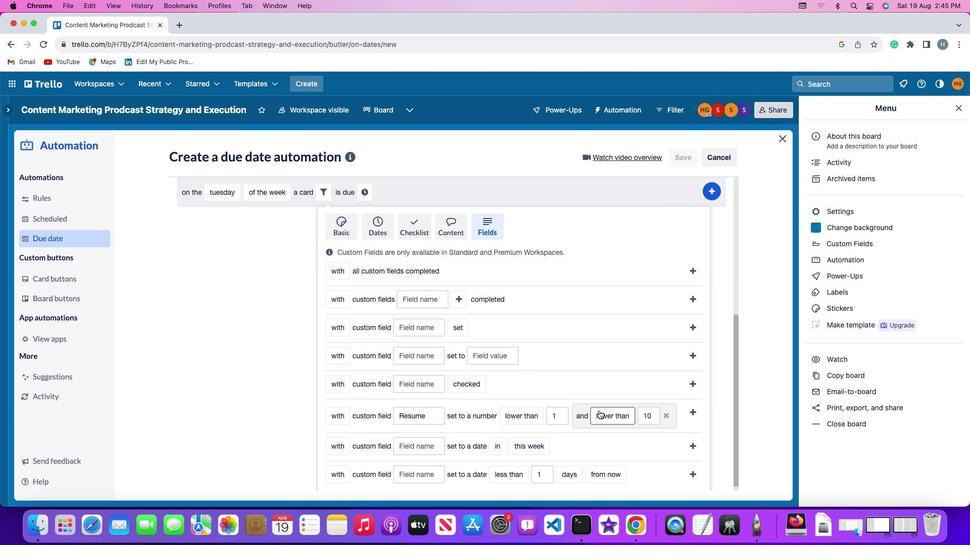 
Action: Mouse moved to (606, 380)
Screenshot: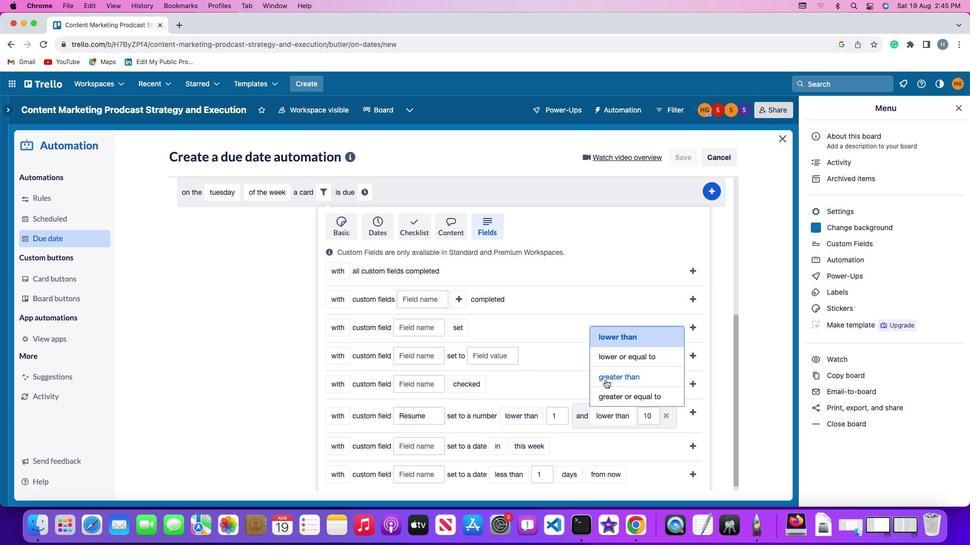 
Action: Mouse pressed left at (606, 380)
Screenshot: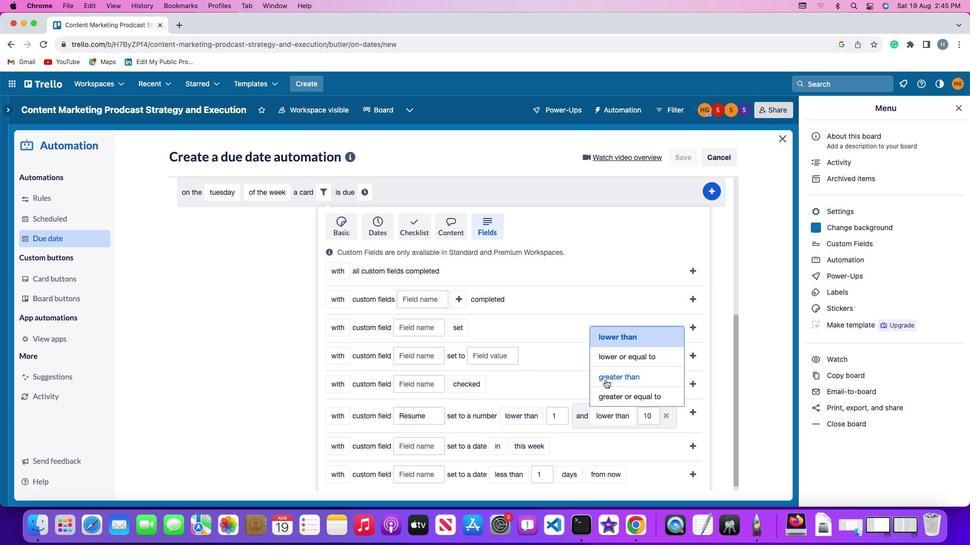 
Action: Mouse moved to (662, 414)
Screenshot: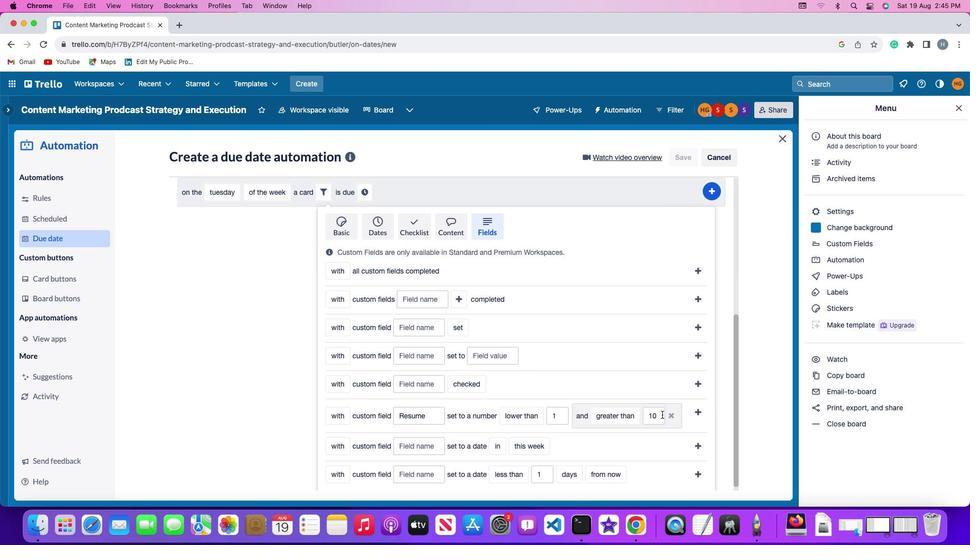 
Action: Mouse pressed left at (662, 414)
Screenshot: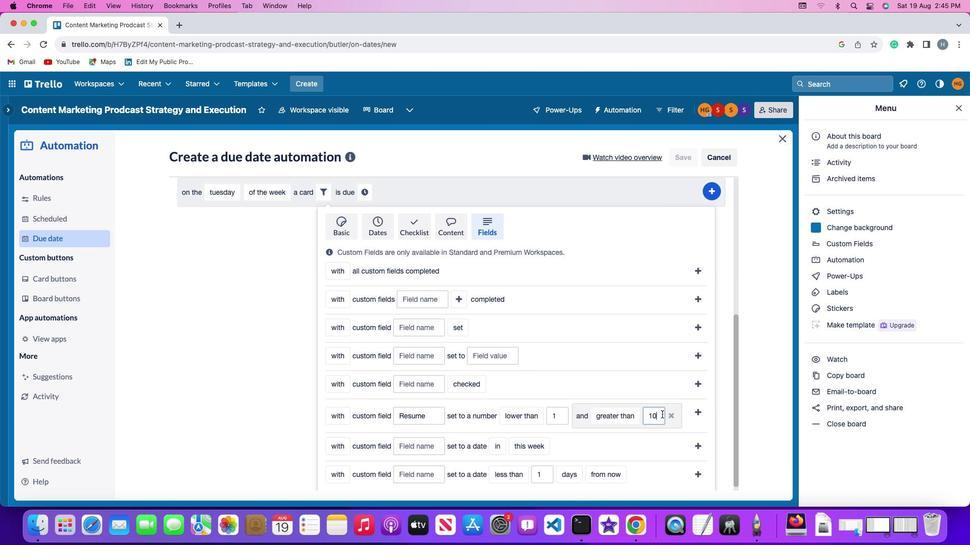 
Action: Mouse moved to (662, 413)
Screenshot: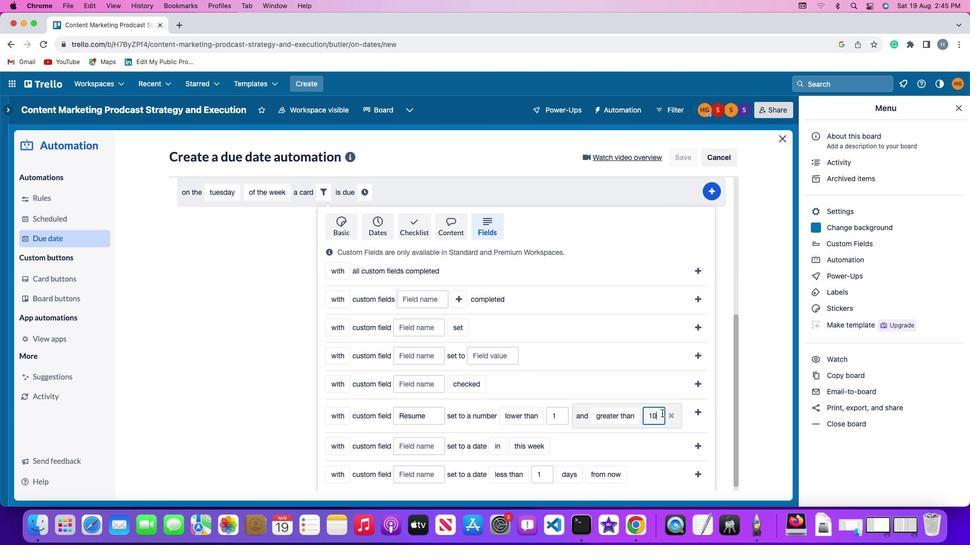 
Action: Key pressed Key.backspaceKey.backspace'1''0'
Screenshot: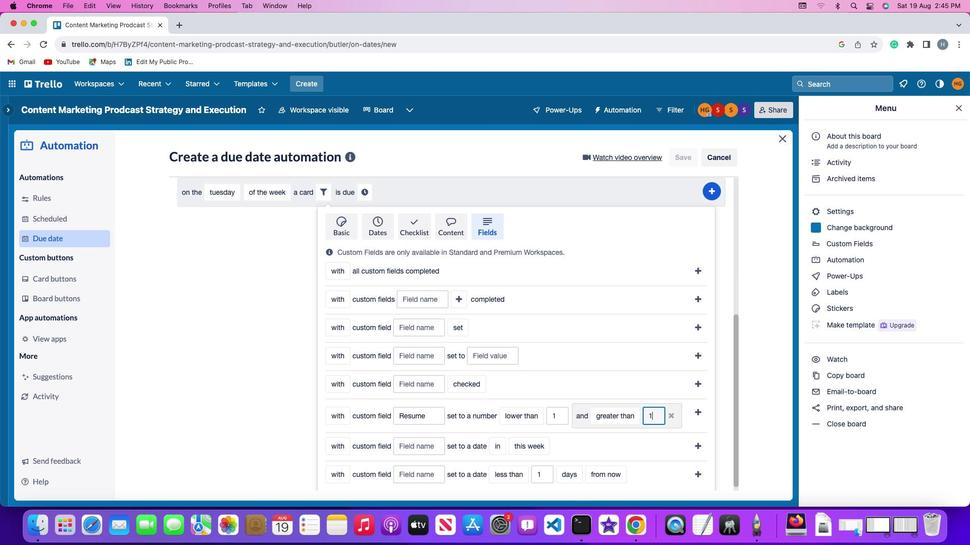 
Action: Mouse moved to (695, 410)
Screenshot: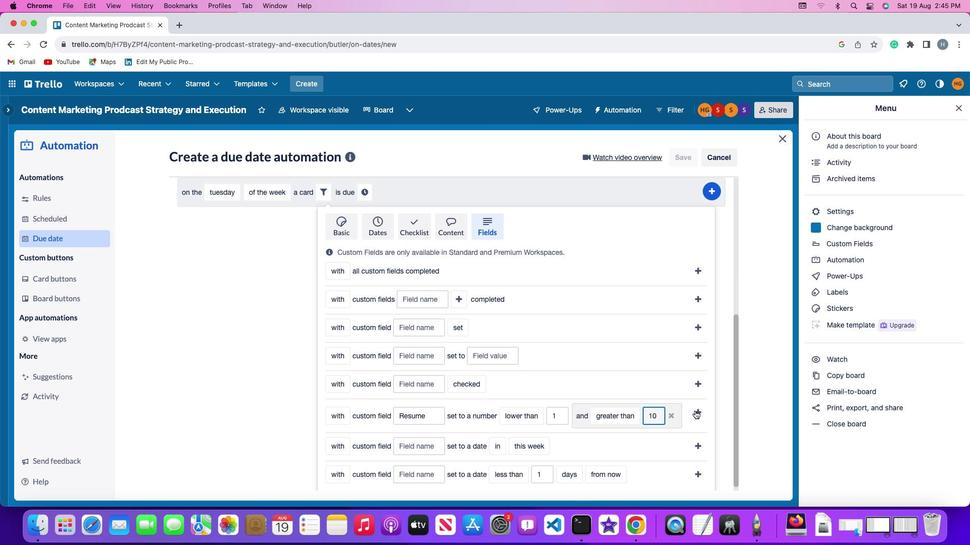 
Action: Mouse pressed left at (695, 410)
Screenshot: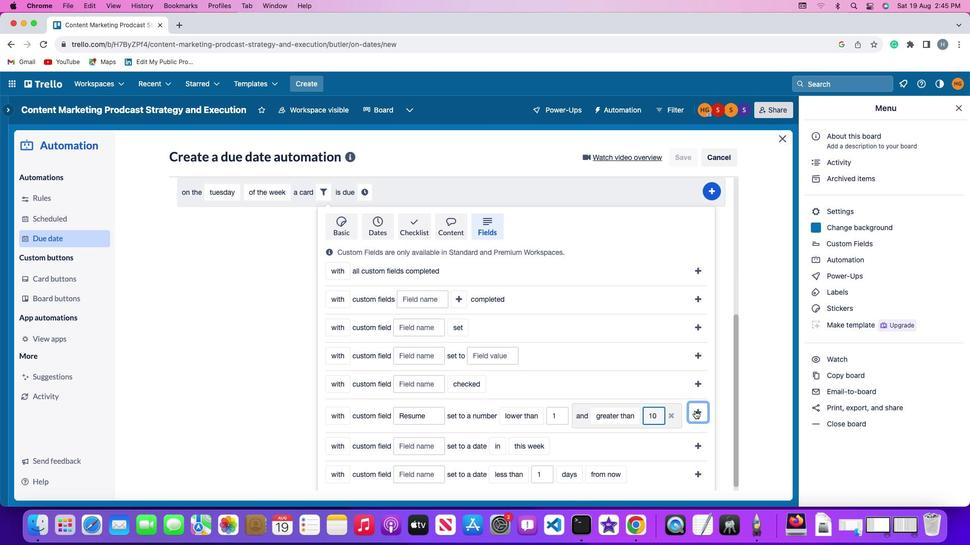 
Action: Mouse moved to (628, 439)
Screenshot: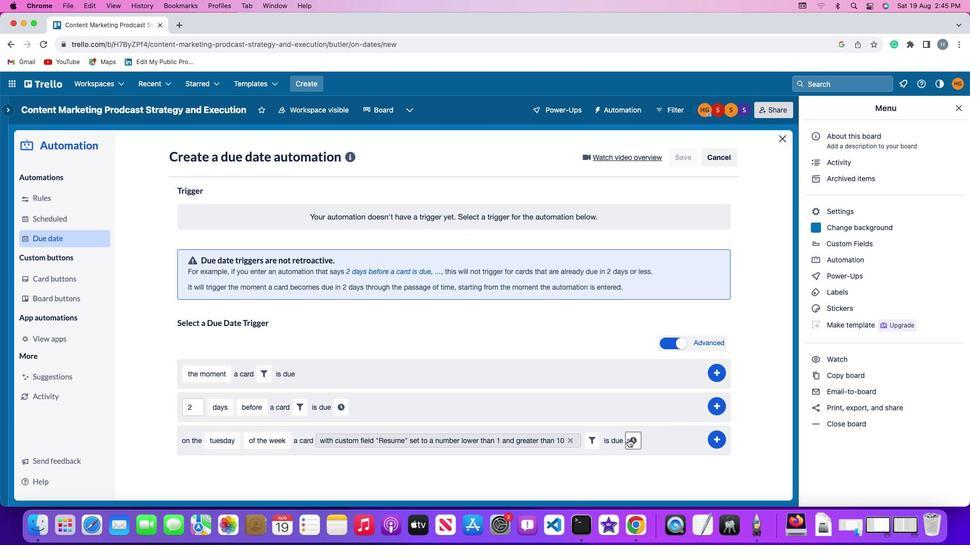 
Action: Mouse pressed left at (628, 439)
Screenshot: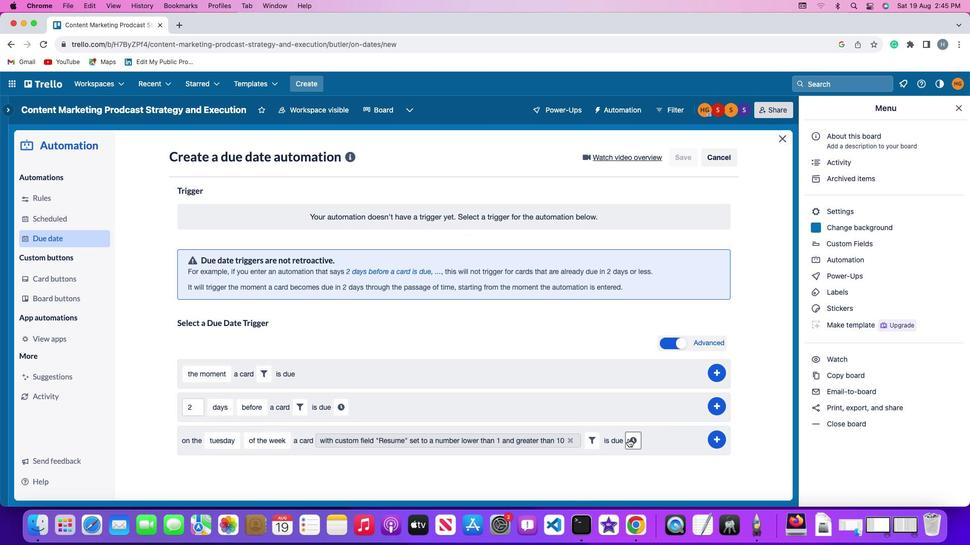 
Action: Mouse moved to (208, 461)
Screenshot: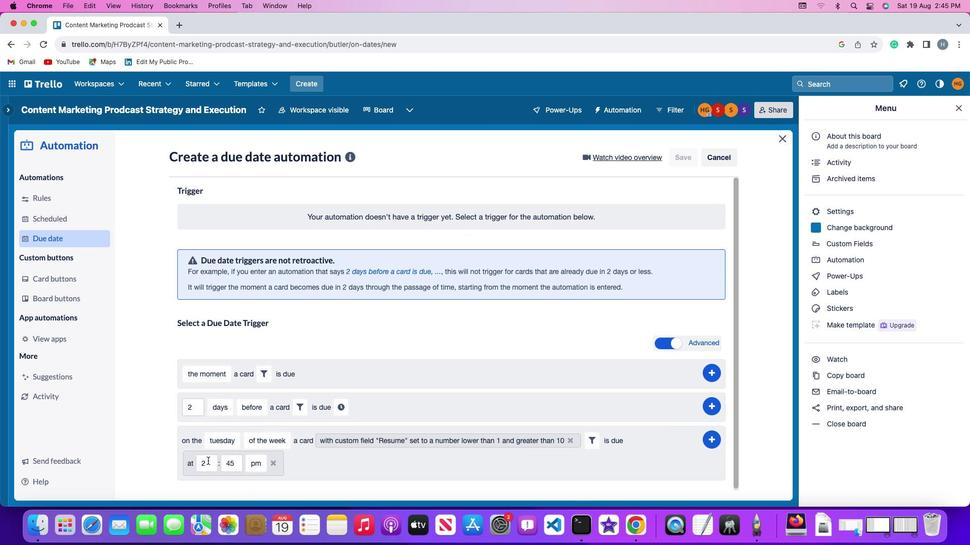 
Action: Mouse pressed left at (208, 461)
Screenshot: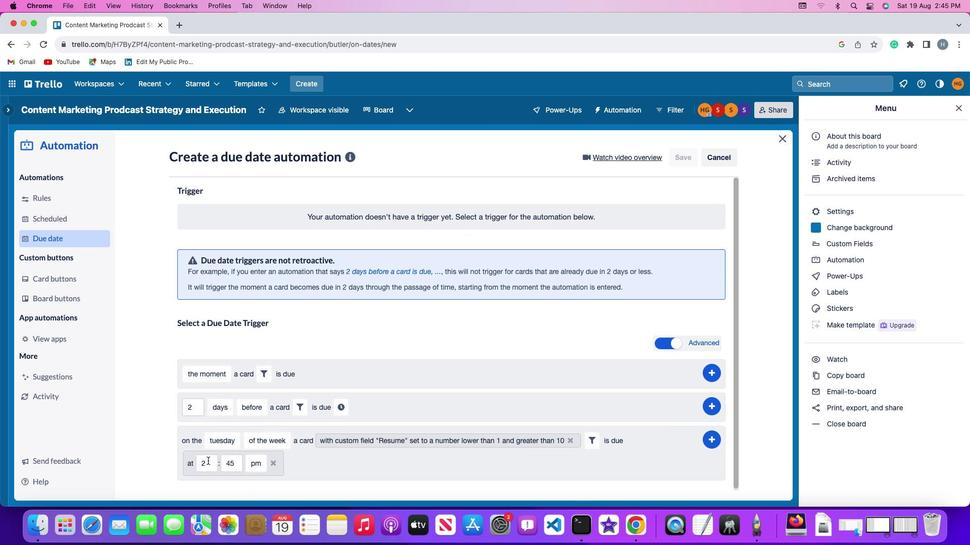 
Action: Mouse moved to (209, 460)
Screenshot: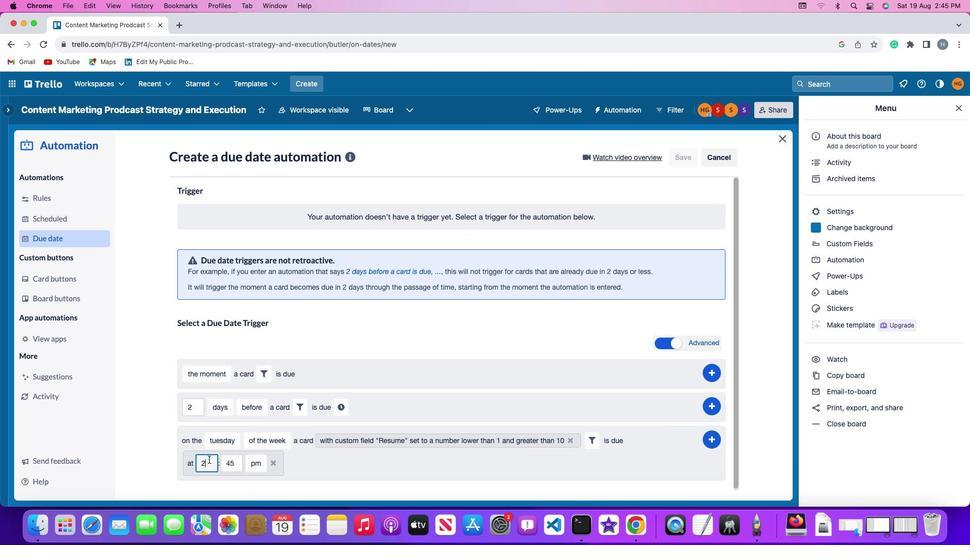 
Action: Key pressed Key.backspace'1''1'
Screenshot: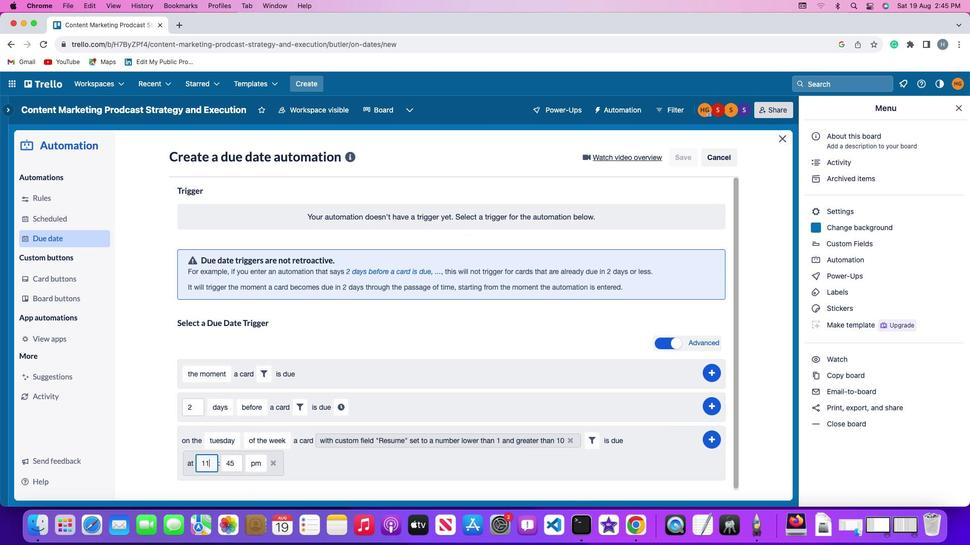 
Action: Mouse moved to (238, 463)
Screenshot: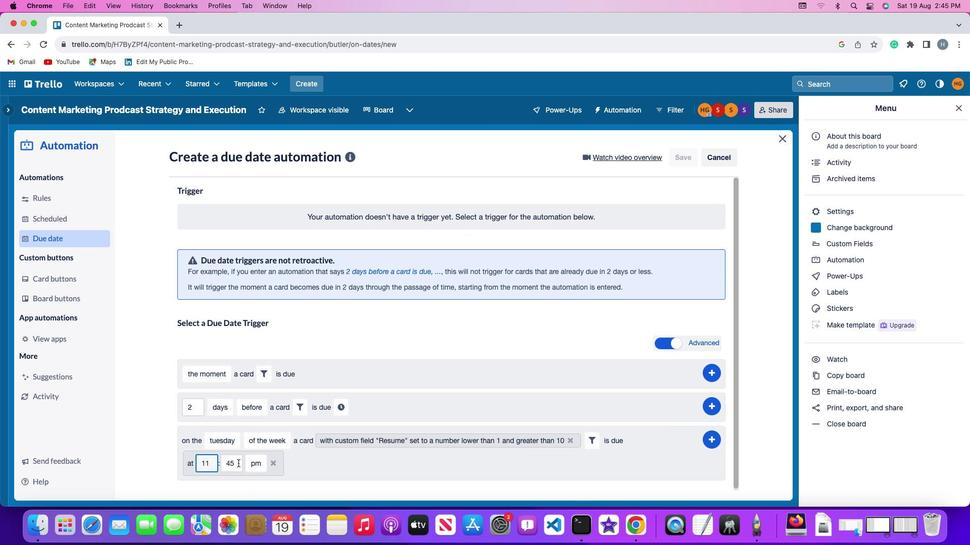 
Action: Mouse pressed left at (238, 463)
Screenshot: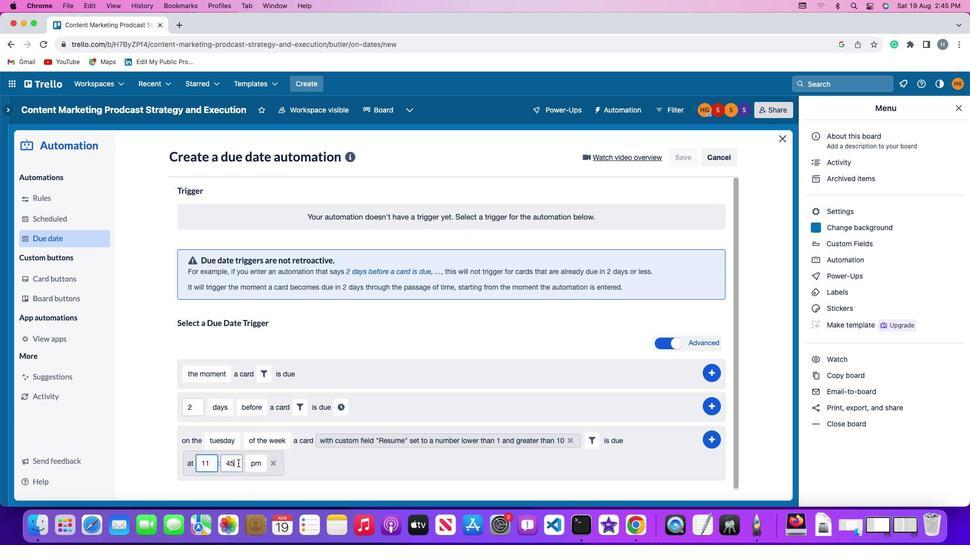 
Action: Key pressed Key.backspaceKey.backspace
Screenshot: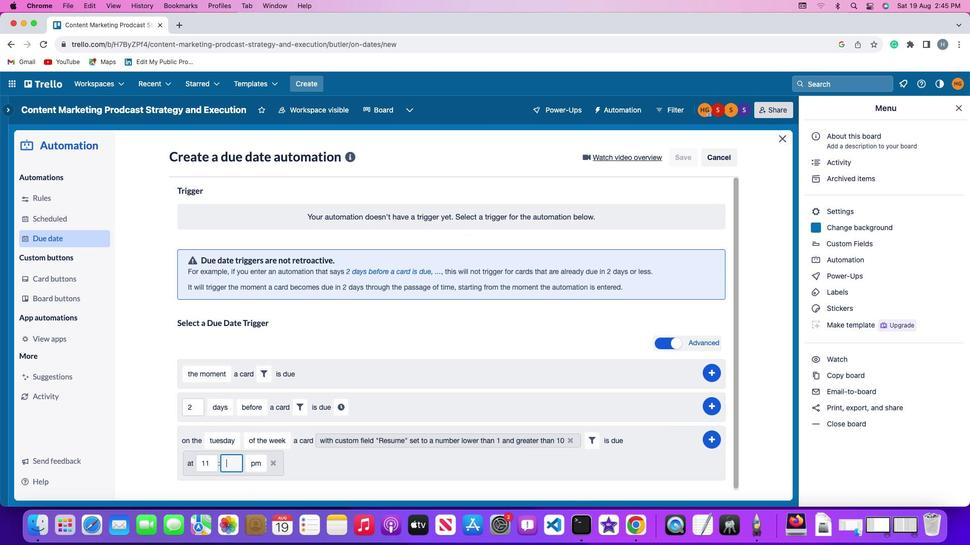 
Action: Mouse moved to (238, 463)
Screenshot: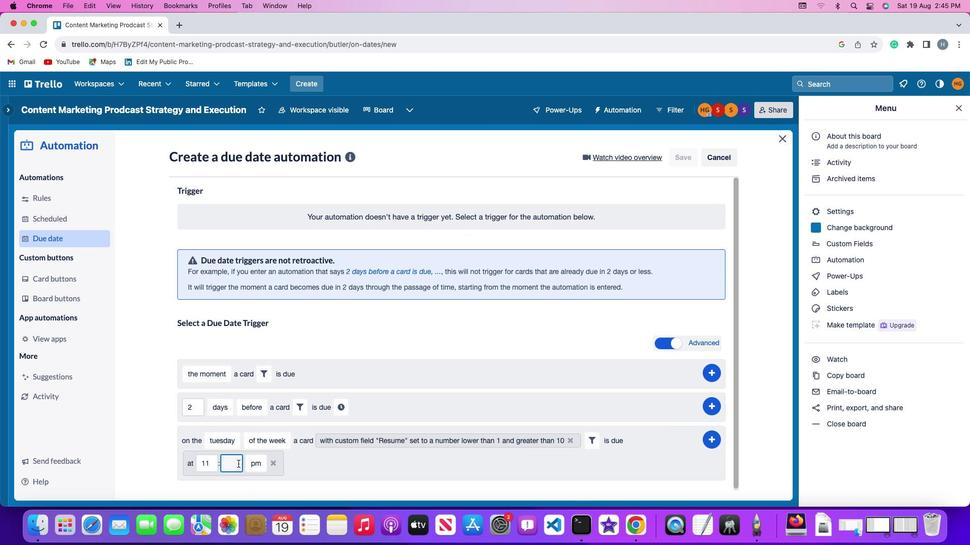 
Action: Key pressed '0''0'
Screenshot: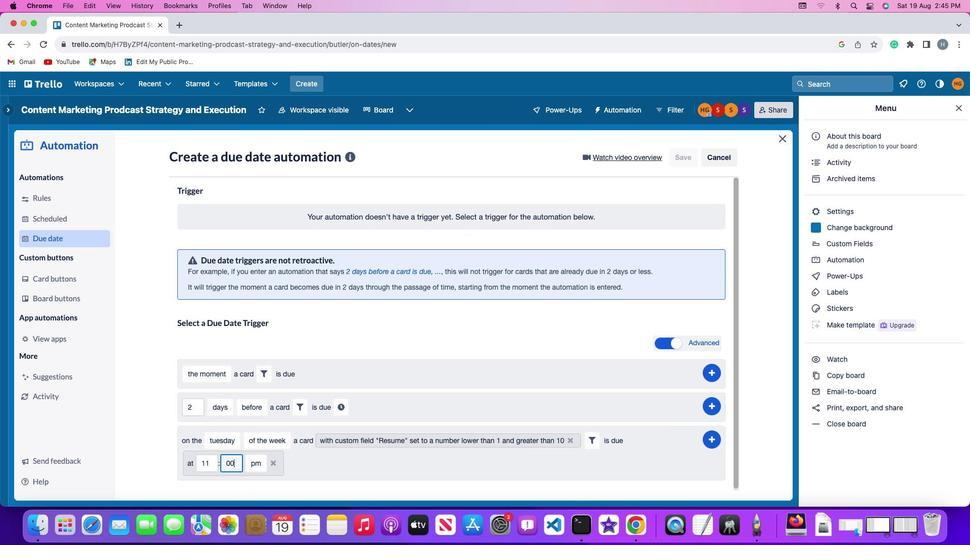 
Action: Mouse moved to (251, 463)
Screenshot: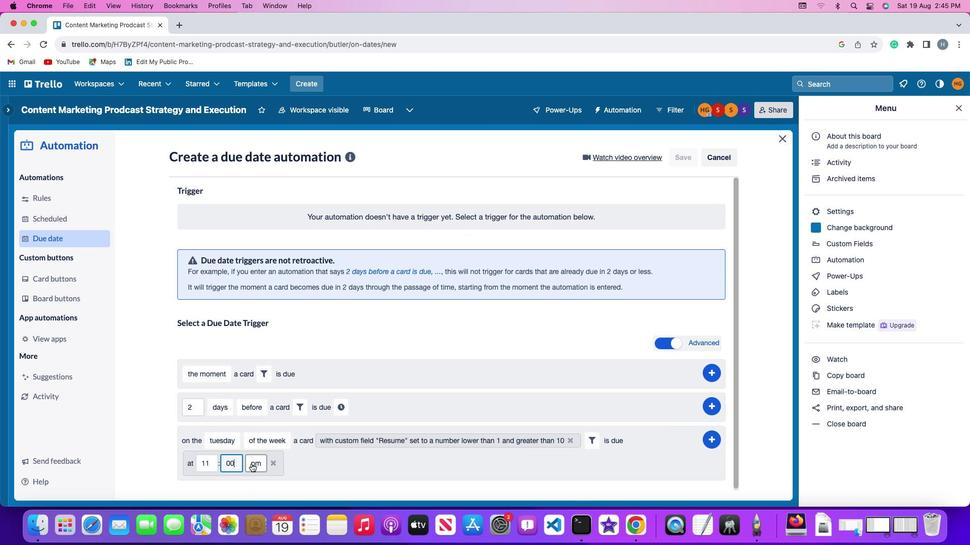
Action: Mouse pressed left at (251, 463)
Screenshot: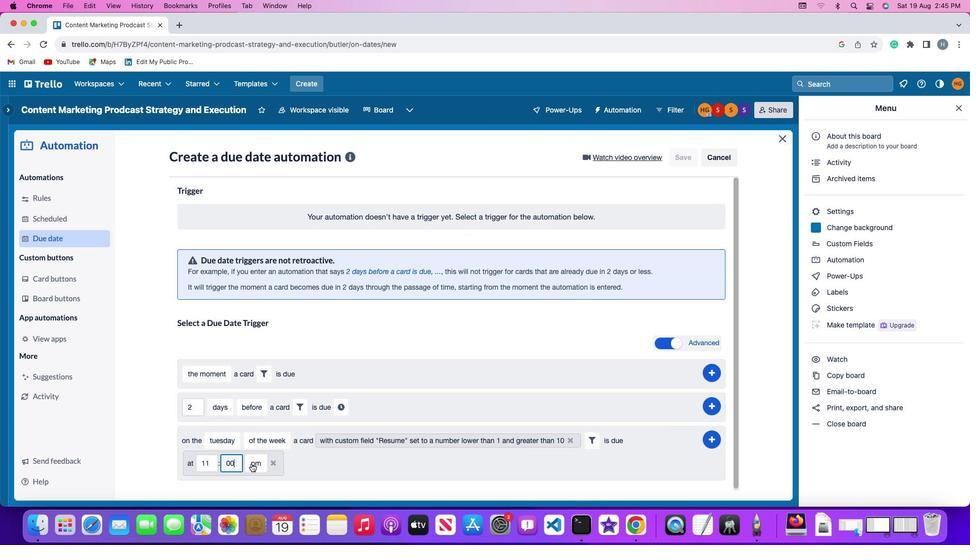 
Action: Mouse moved to (260, 424)
Screenshot: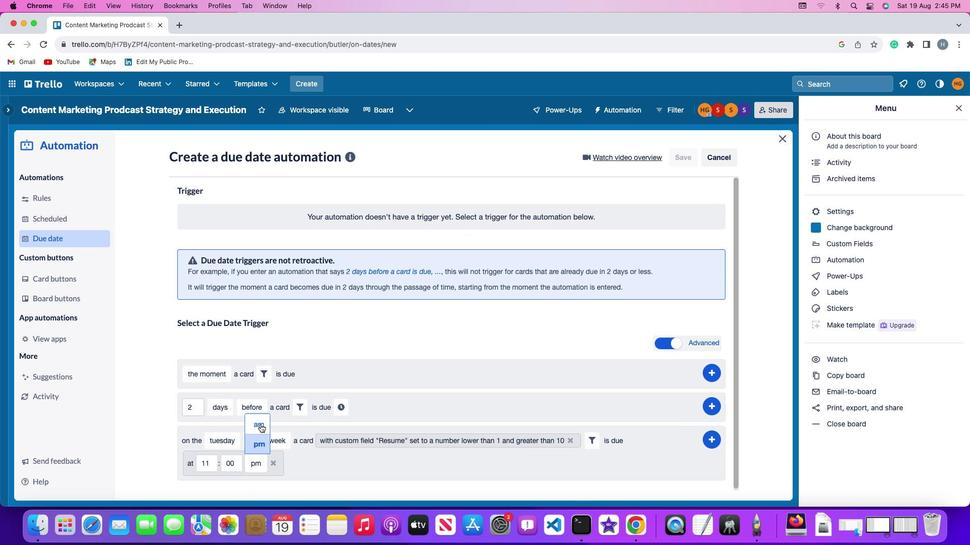 
Action: Mouse pressed left at (260, 424)
Screenshot: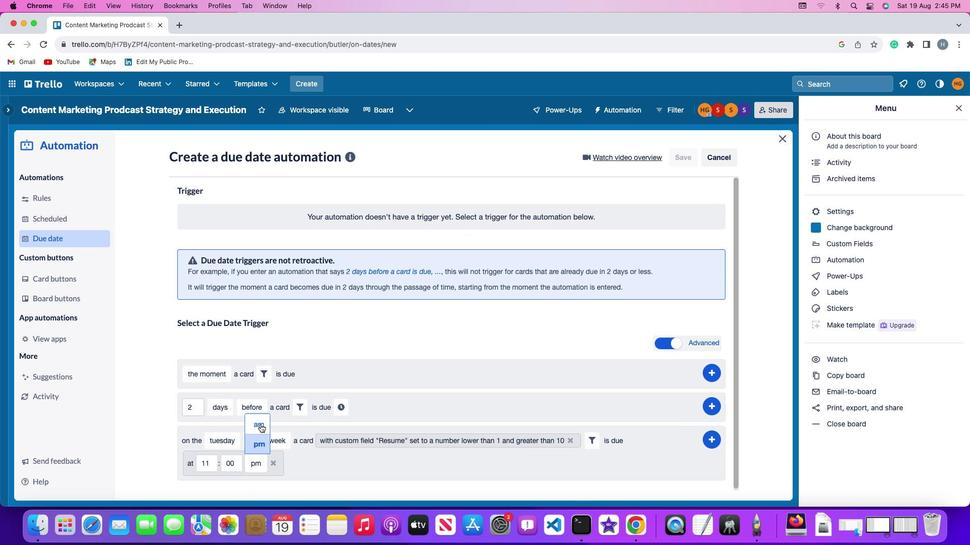 
Action: Mouse moved to (713, 435)
Screenshot: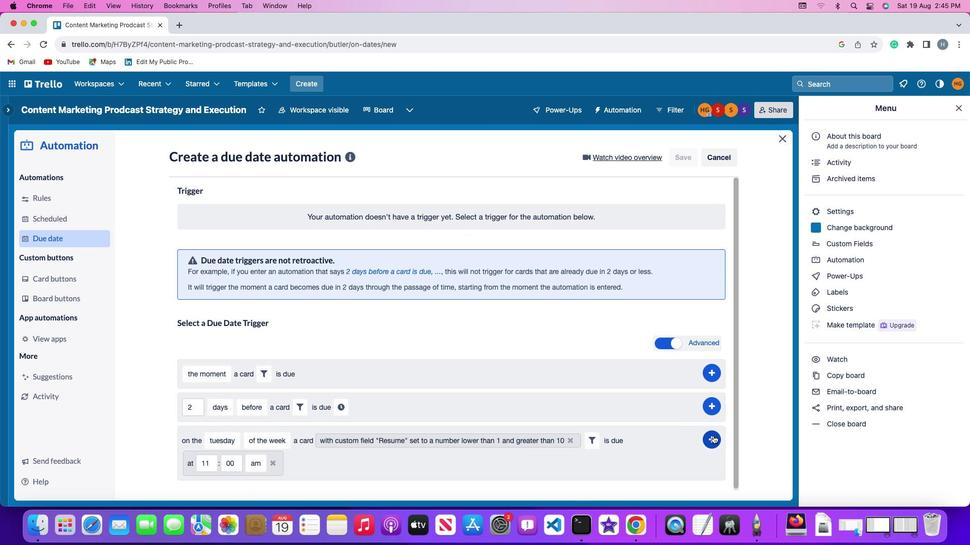 
Action: Mouse pressed left at (713, 435)
Screenshot: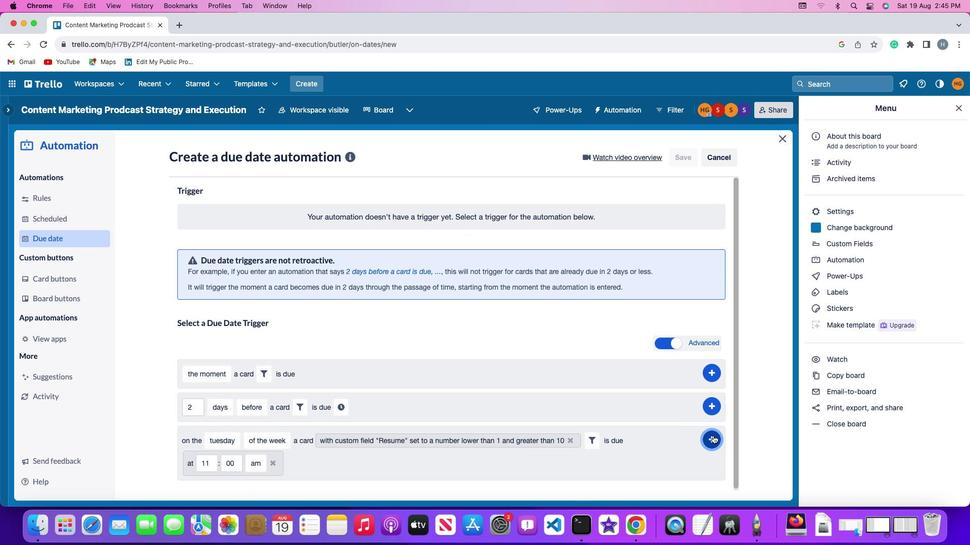 
Action: Mouse moved to (747, 360)
Screenshot: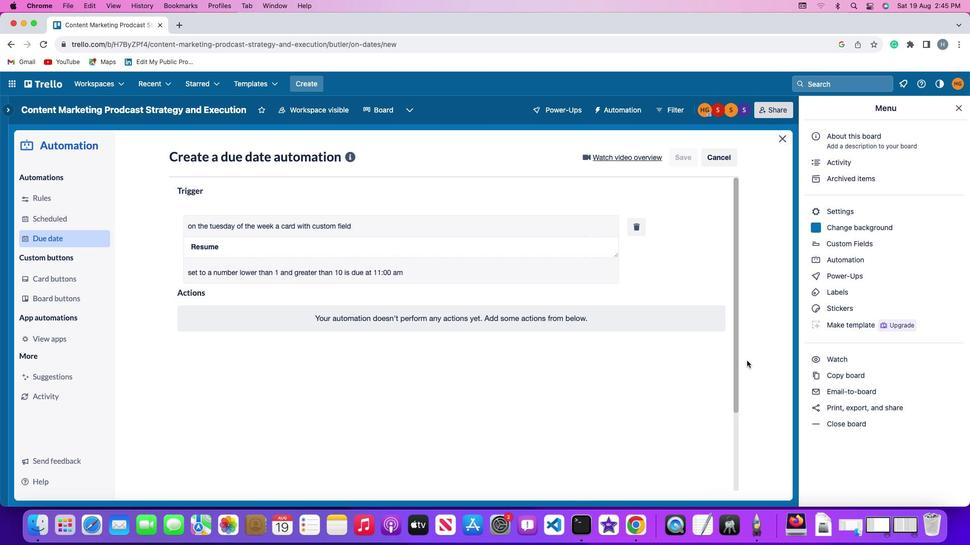 
